 Task: Create a due date automation trigger when advanced on, on the tuesday of the week a card is due add checklist with an incomplete checklists at 11:00 AM.
Action: Mouse moved to (1202, 370)
Screenshot: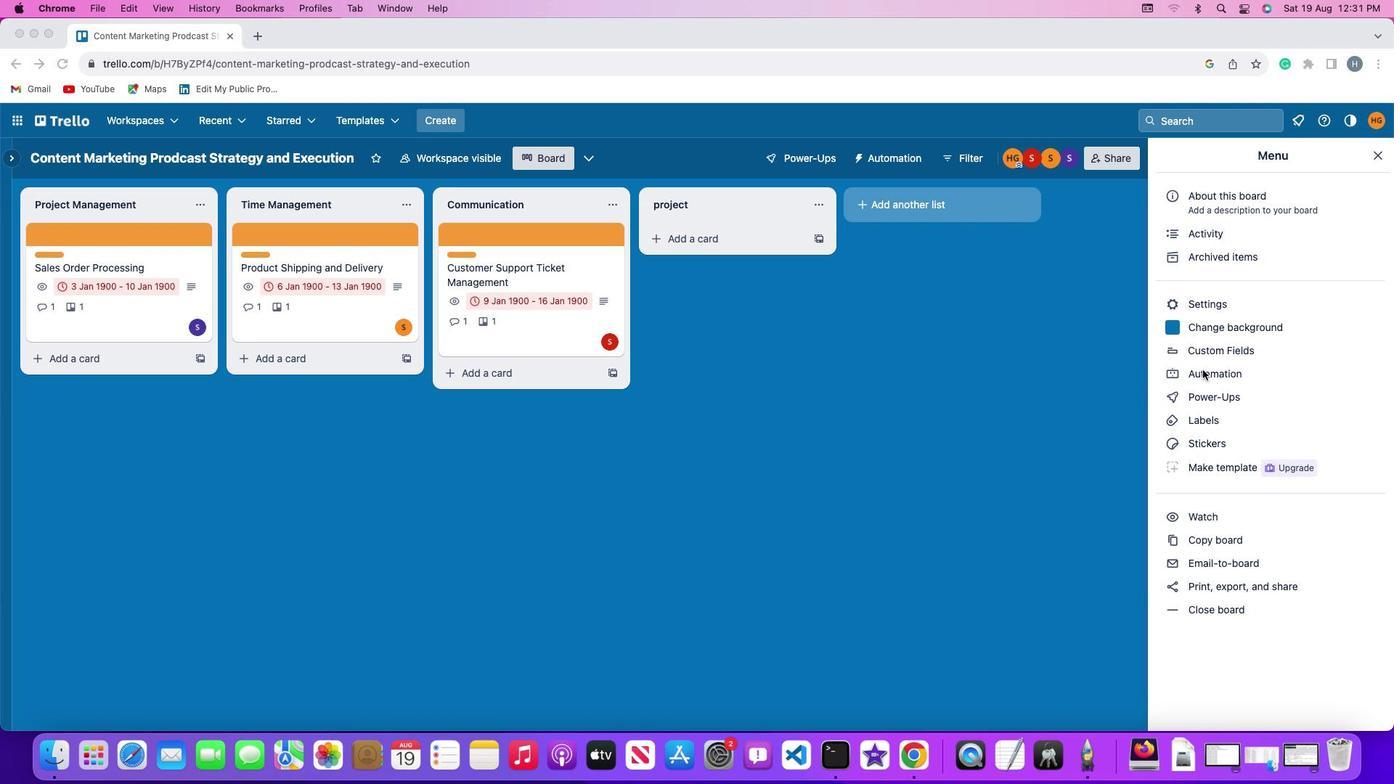 
Action: Mouse pressed left at (1202, 370)
Screenshot: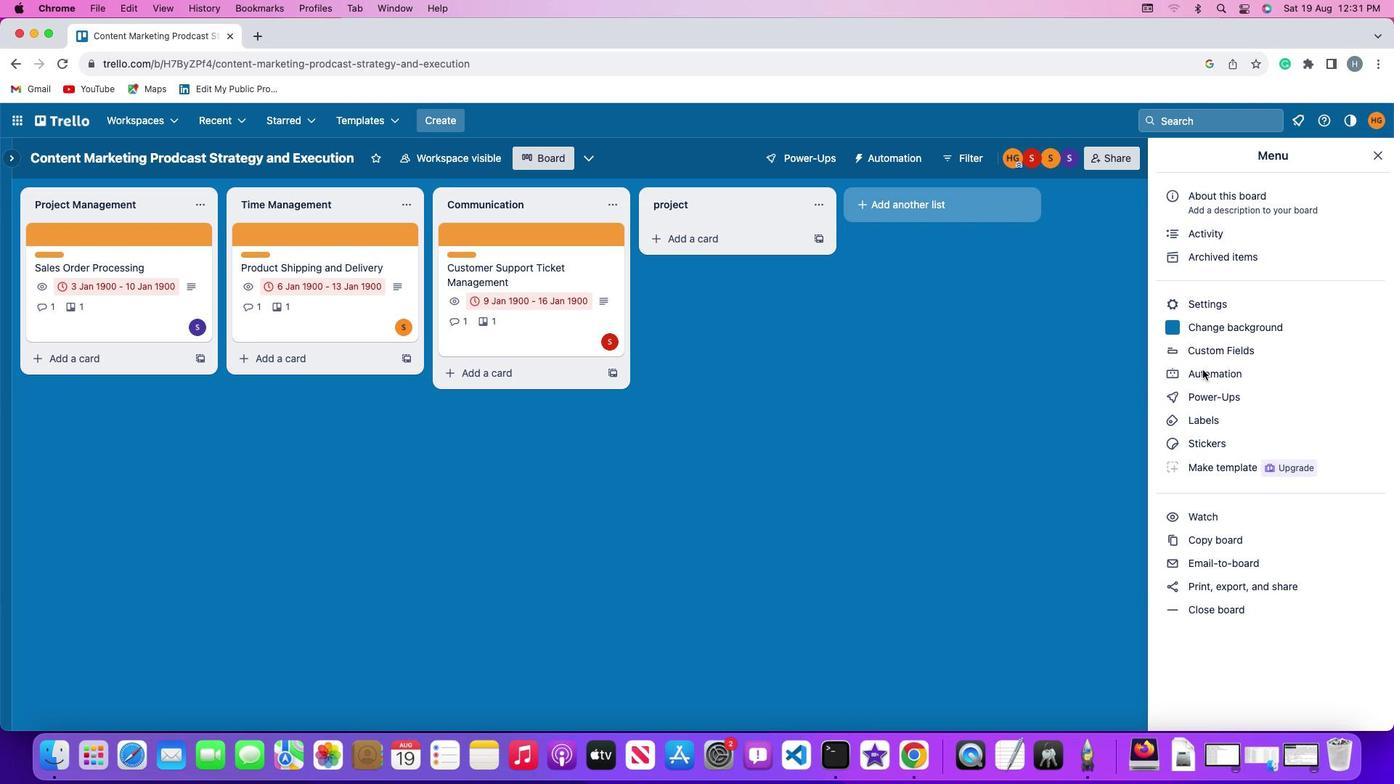 
Action: Mouse pressed left at (1202, 370)
Screenshot: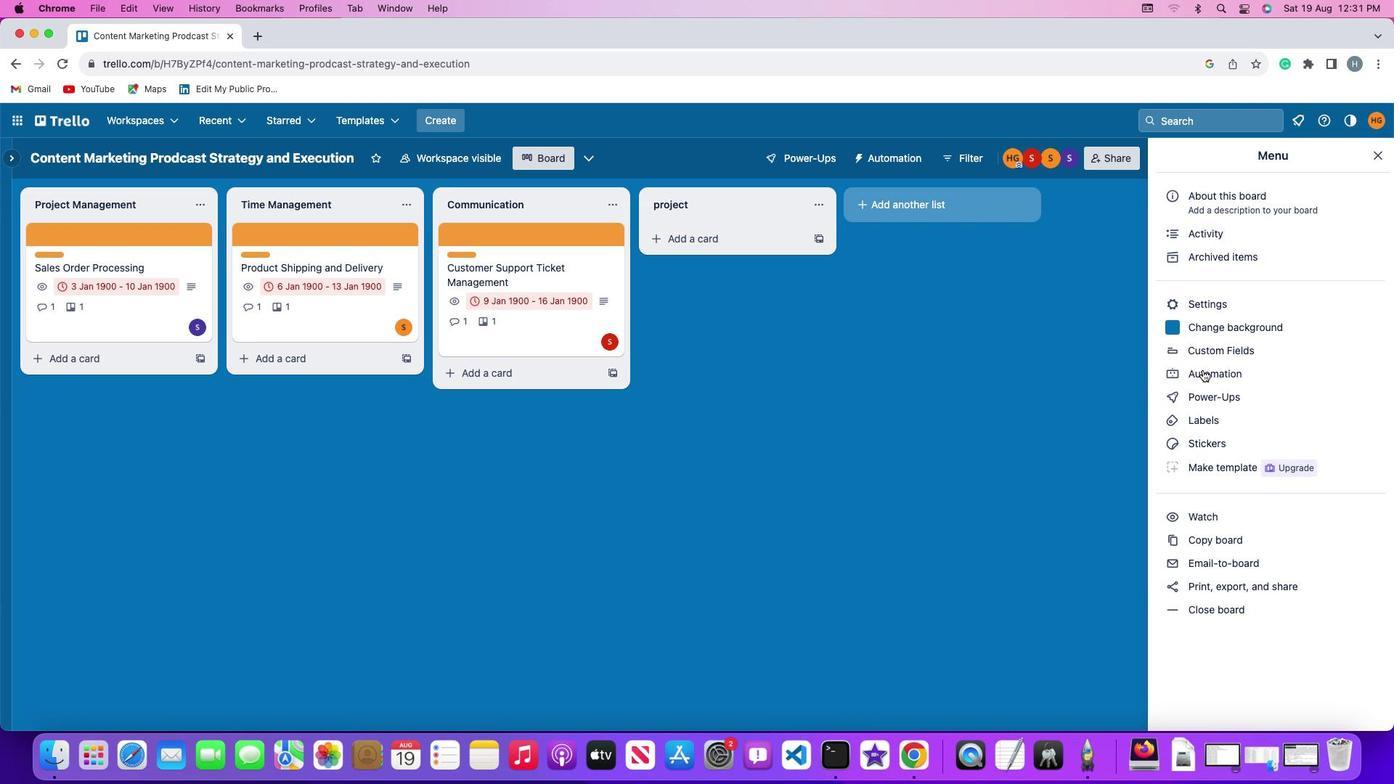 
Action: Mouse moved to (79, 331)
Screenshot: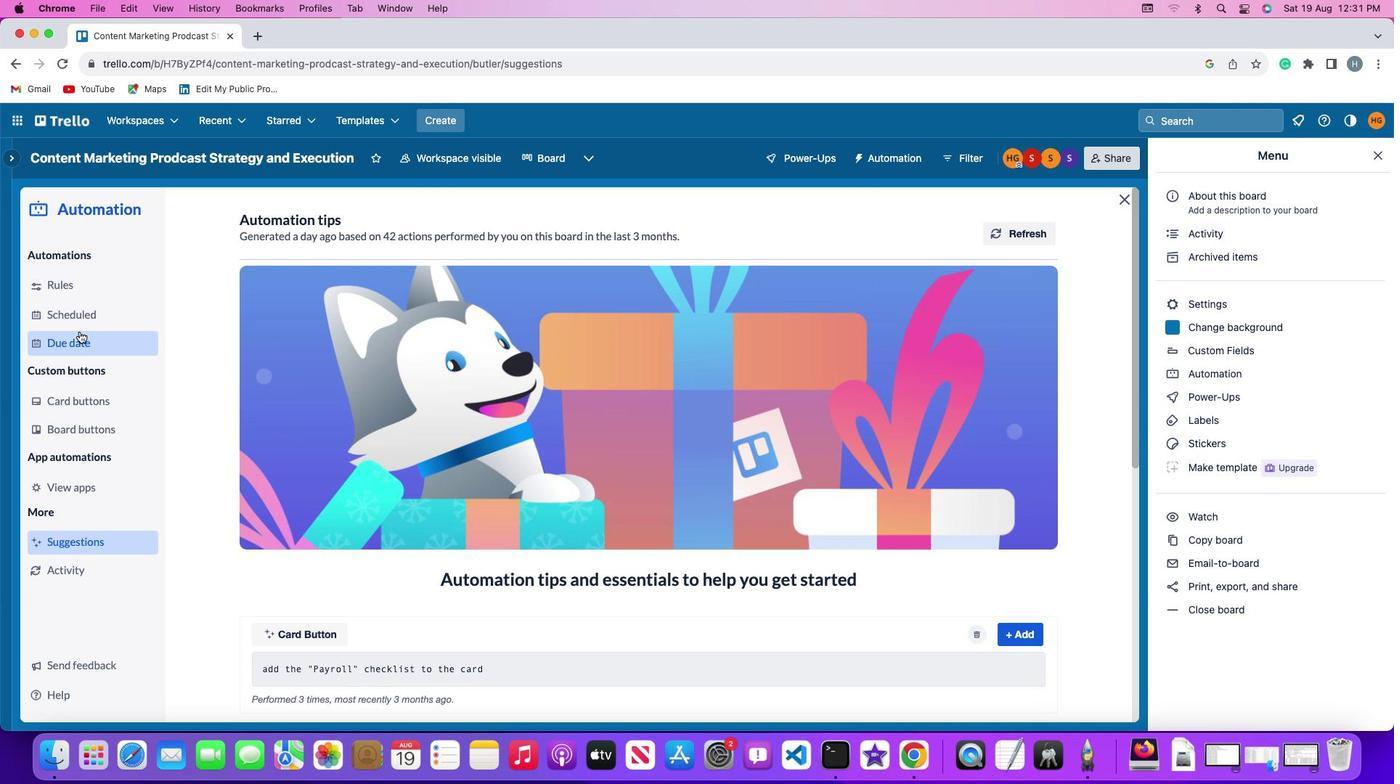 
Action: Mouse pressed left at (79, 331)
Screenshot: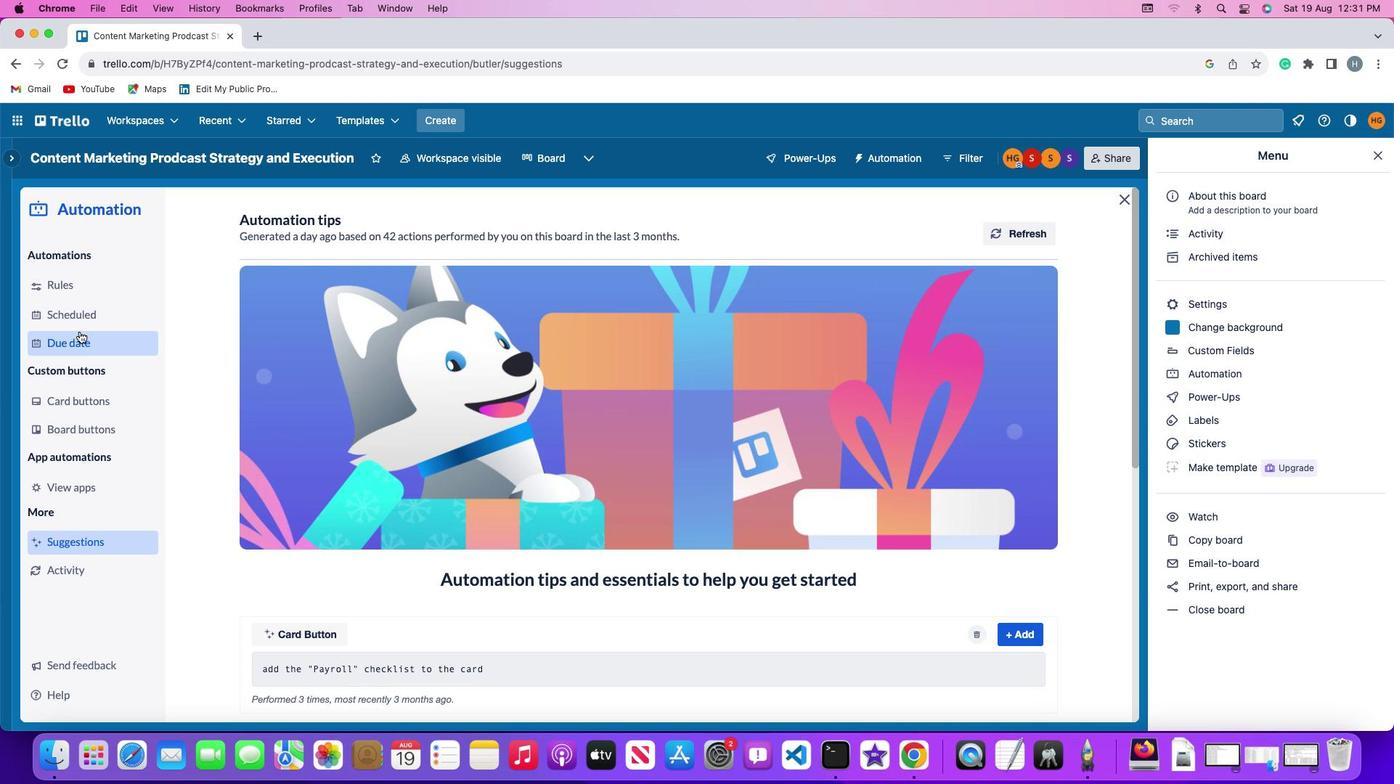 
Action: Mouse moved to (952, 219)
Screenshot: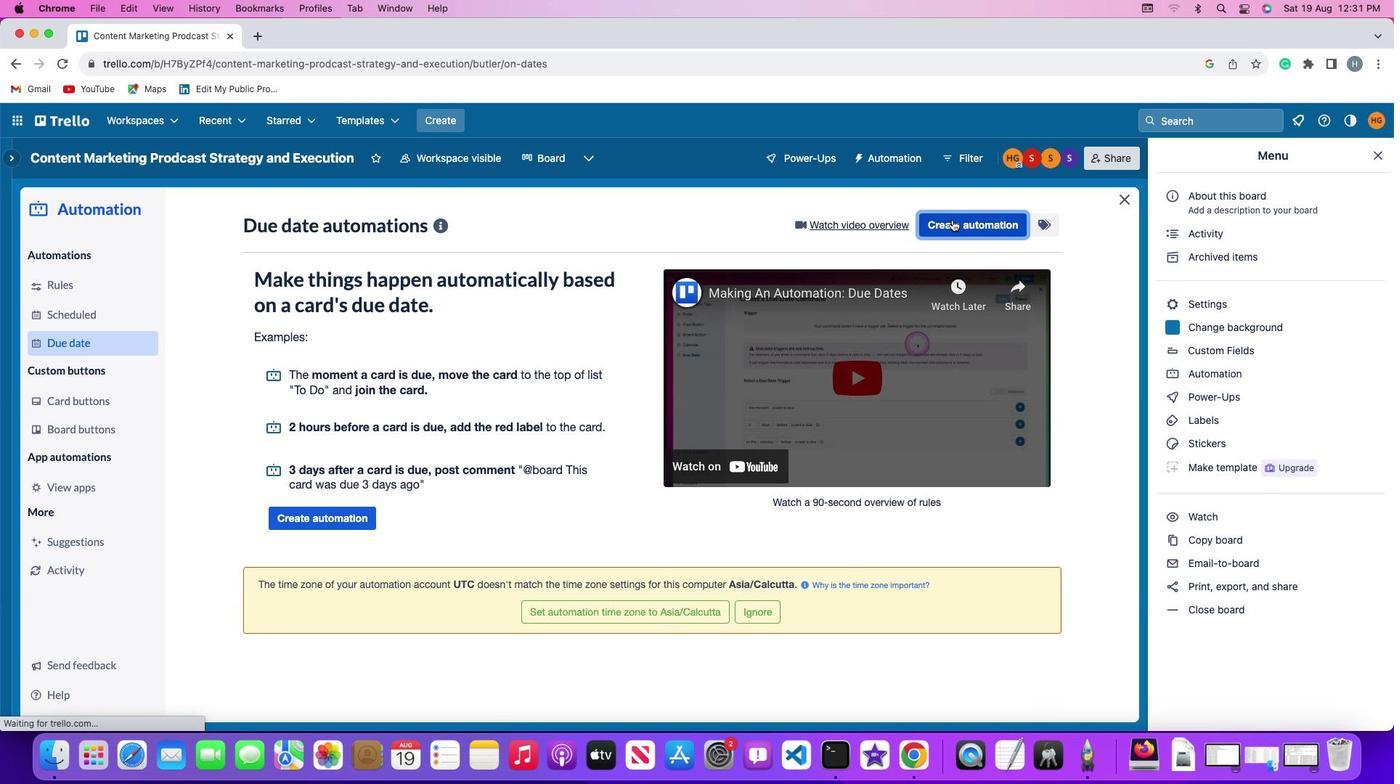 
Action: Mouse pressed left at (952, 219)
Screenshot: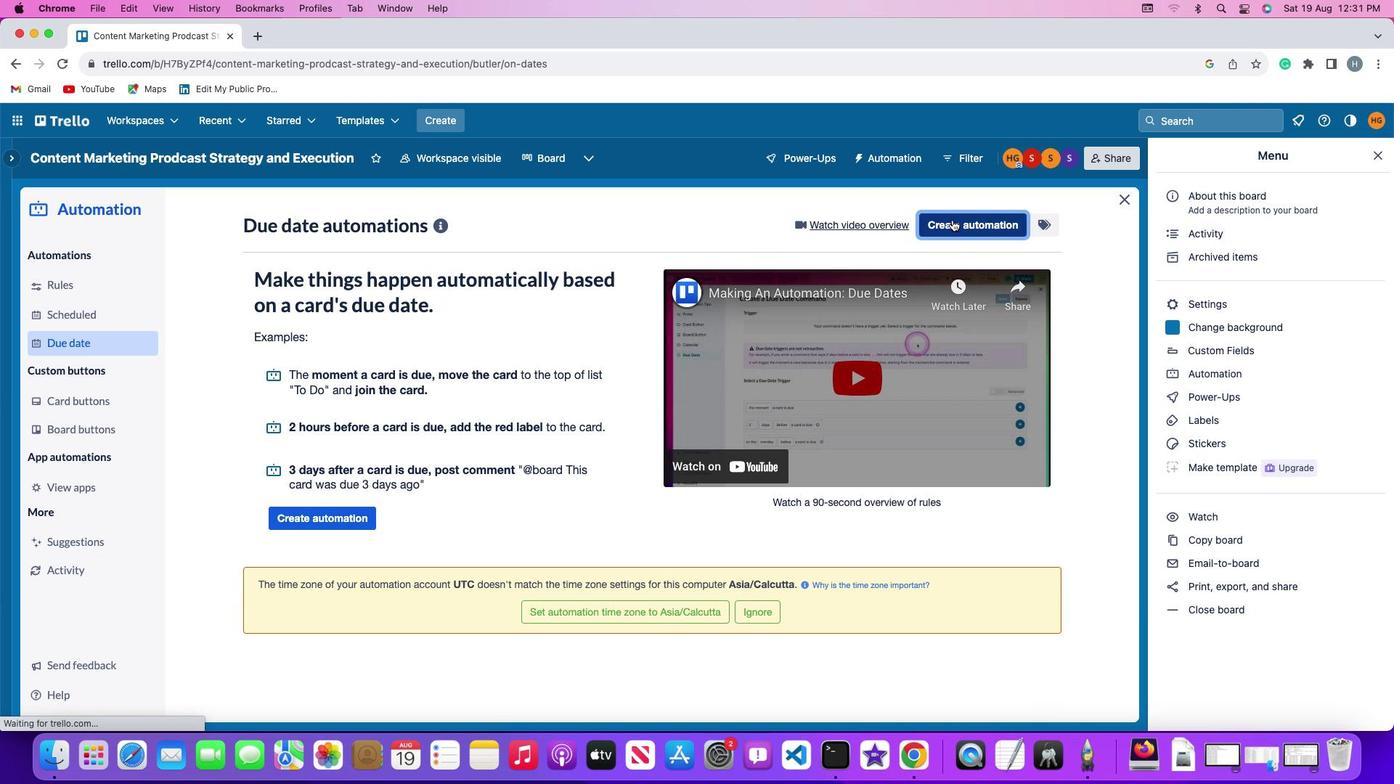 
Action: Mouse moved to (347, 366)
Screenshot: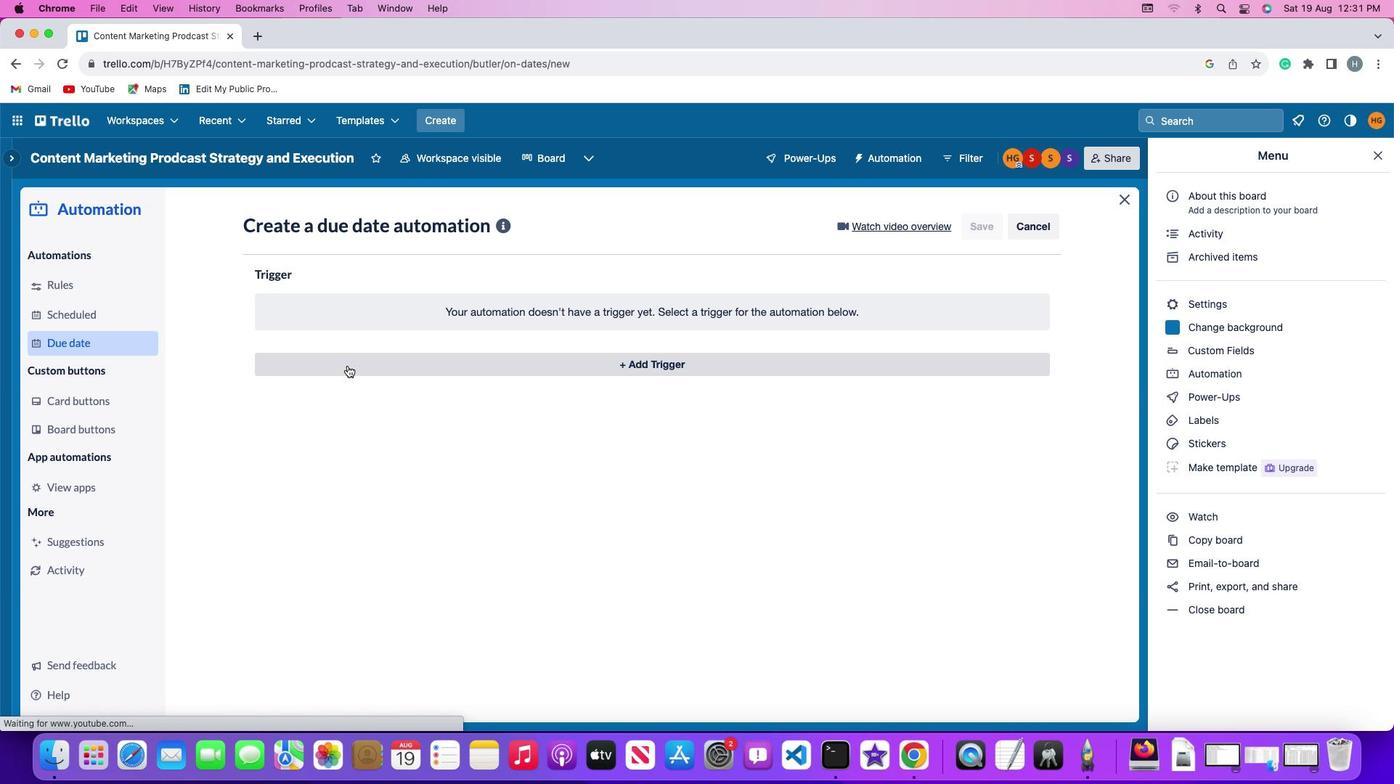 
Action: Mouse pressed left at (347, 366)
Screenshot: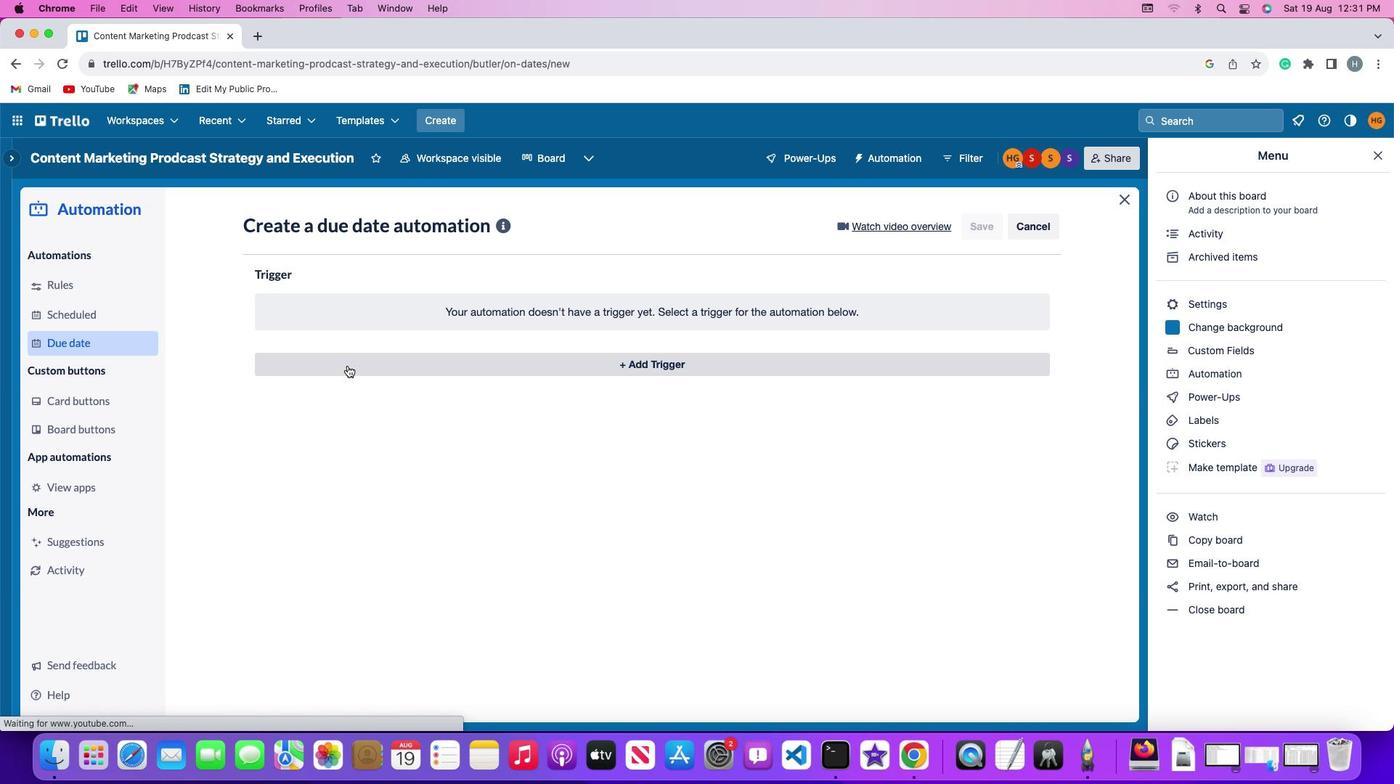 
Action: Mouse moved to (323, 634)
Screenshot: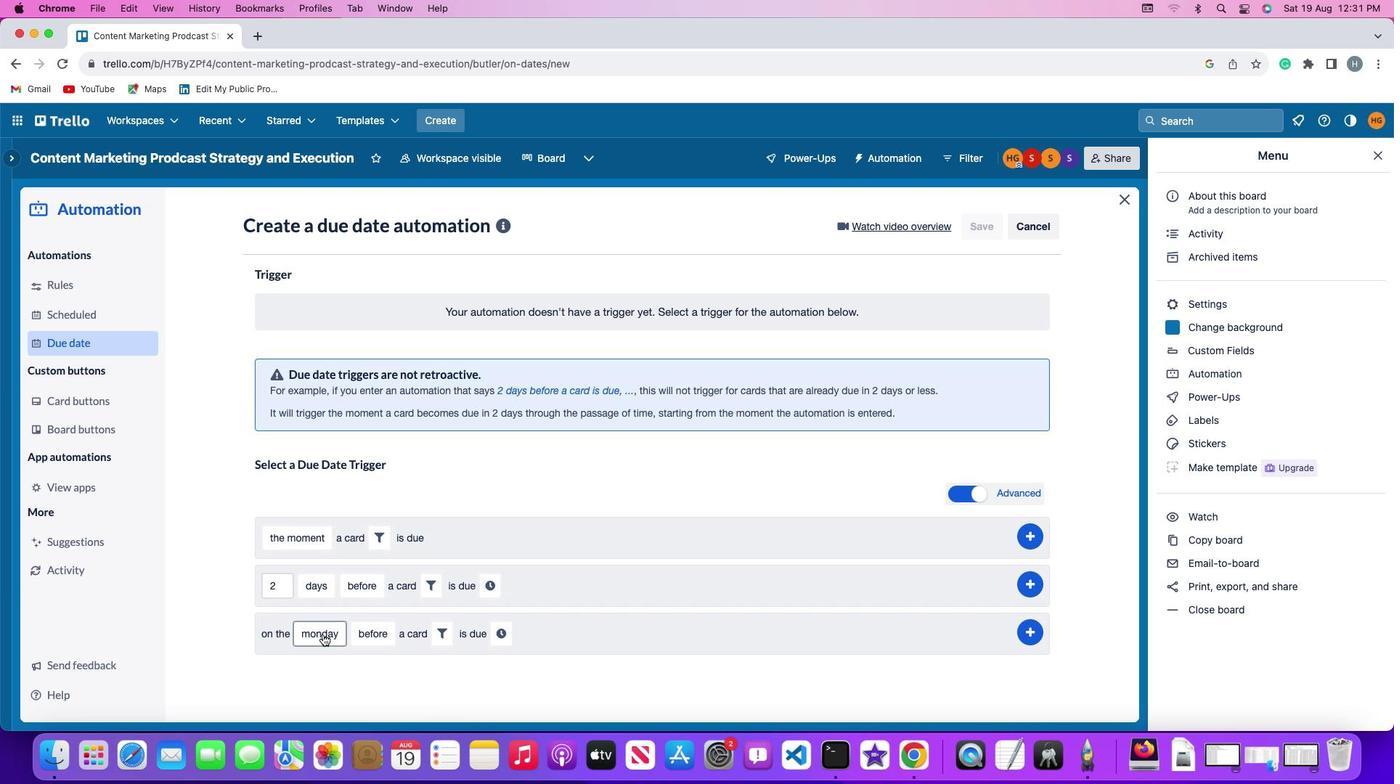 
Action: Mouse pressed left at (323, 634)
Screenshot: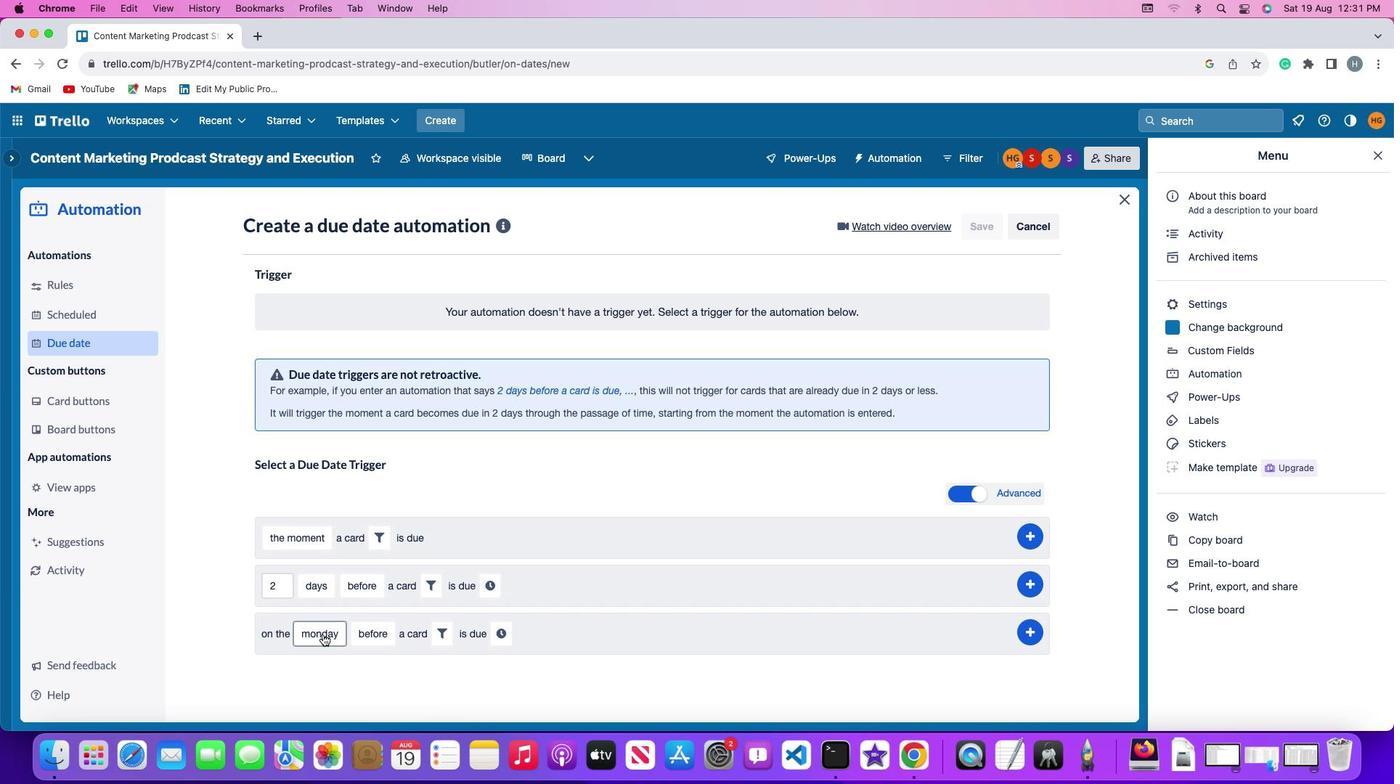 
Action: Mouse moved to (350, 464)
Screenshot: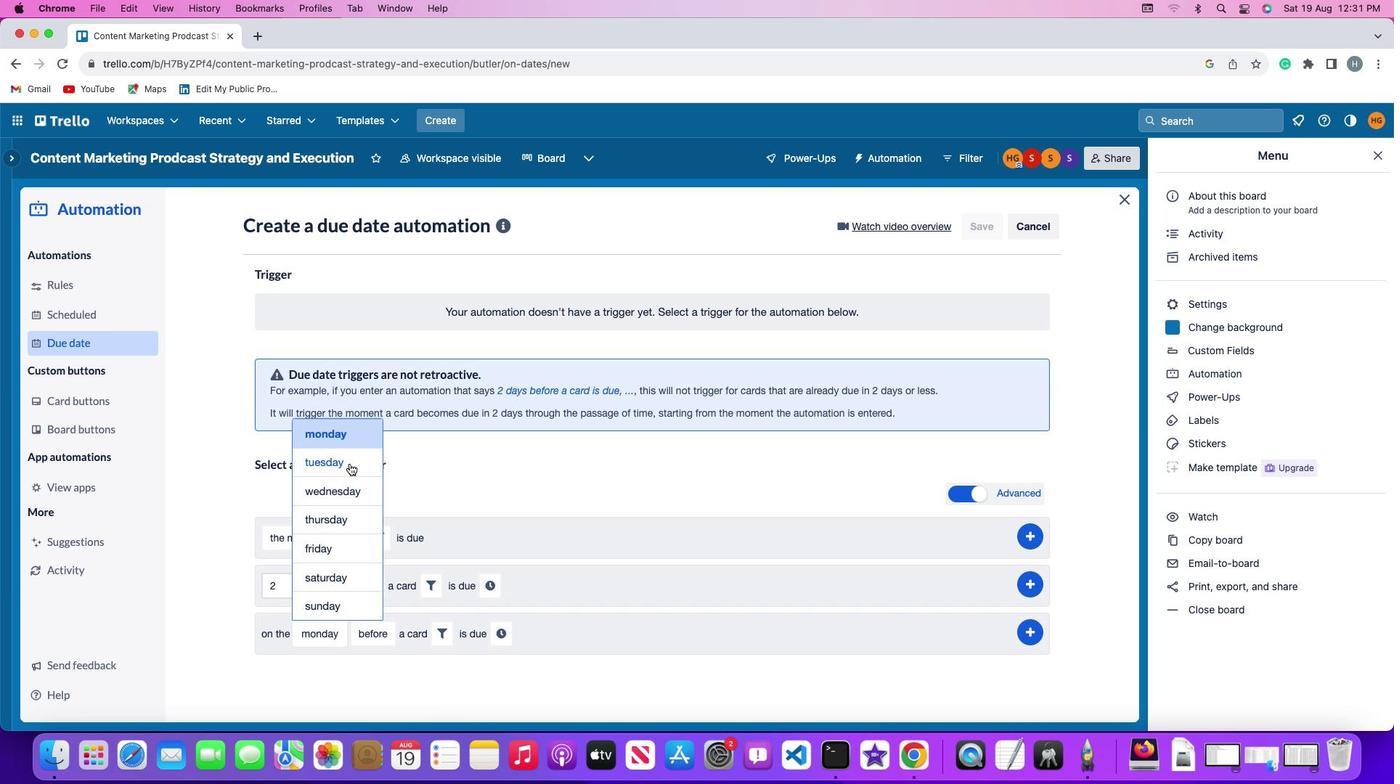 
Action: Mouse pressed left at (350, 464)
Screenshot: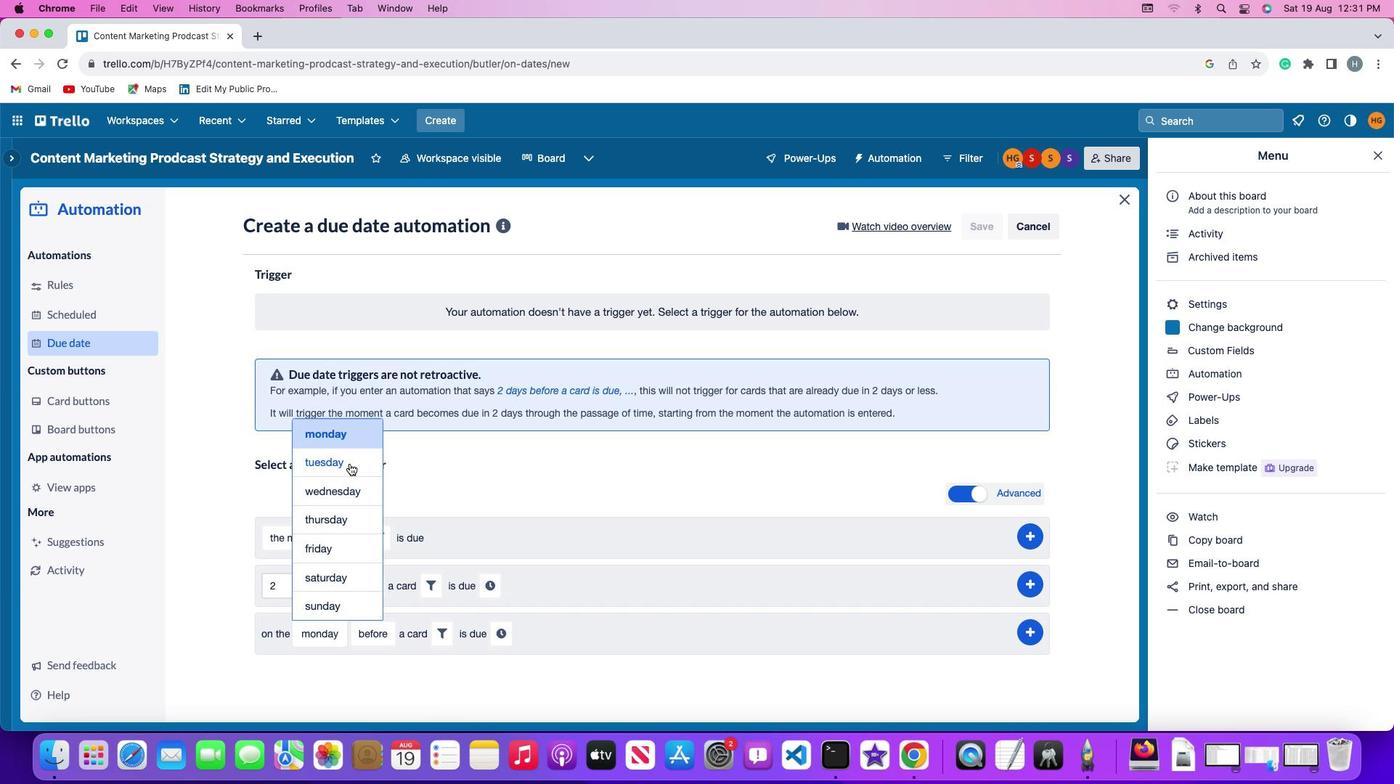 
Action: Mouse moved to (384, 630)
Screenshot: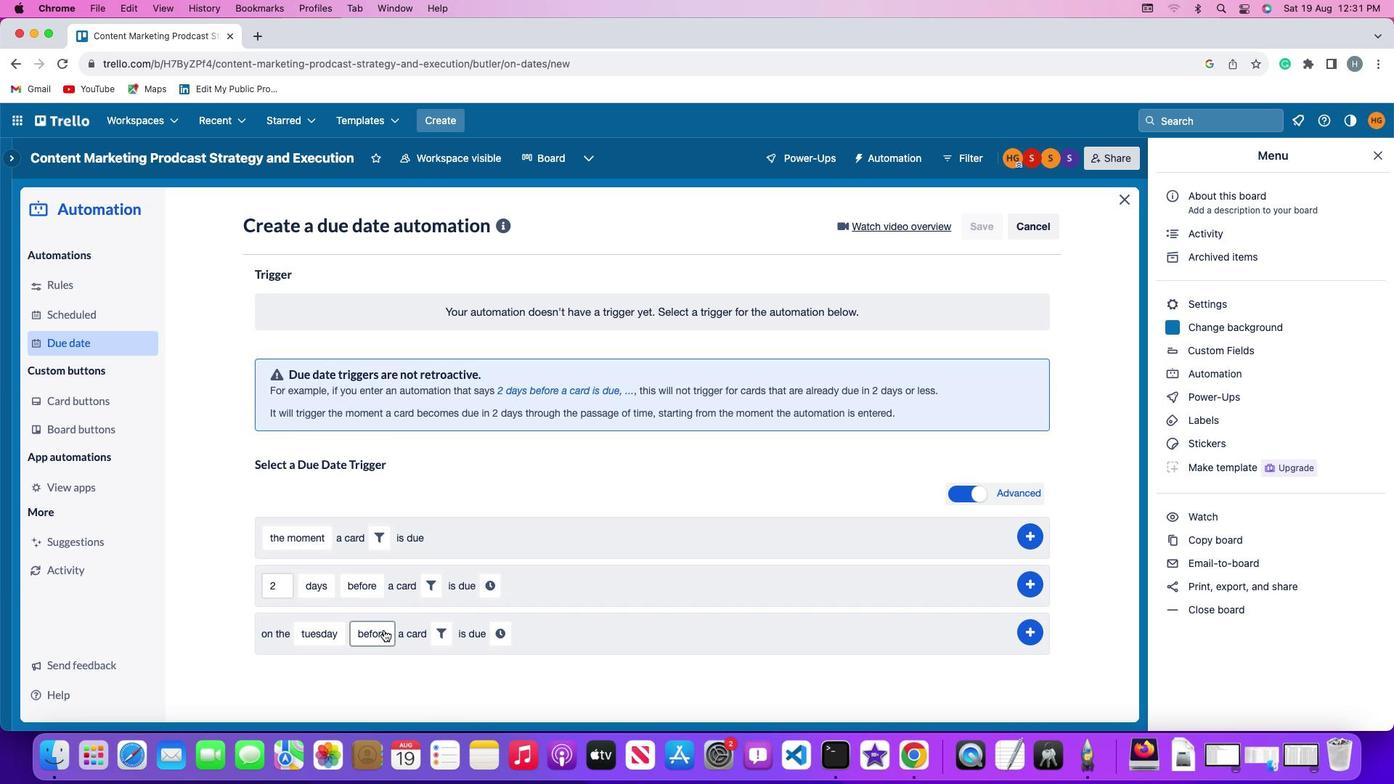 
Action: Mouse pressed left at (384, 630)
Screenshot: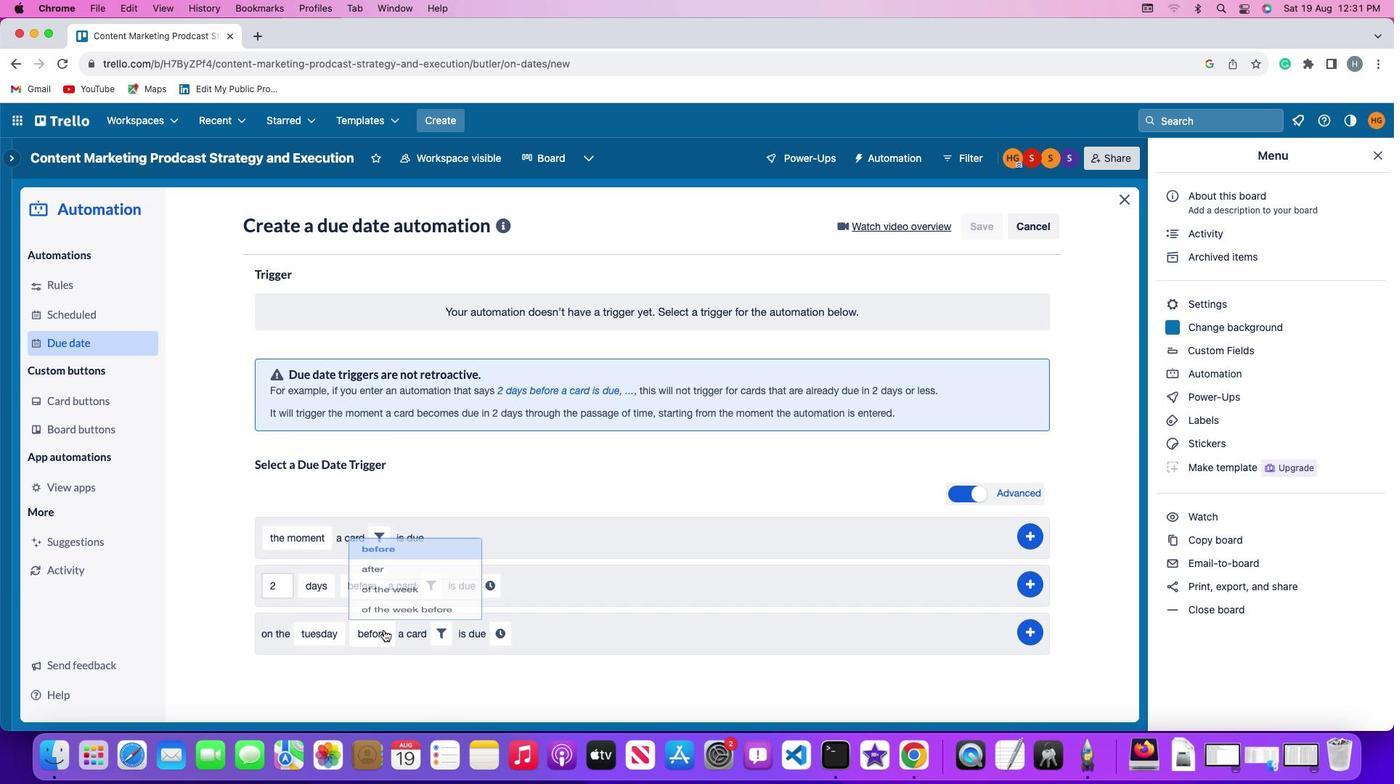 
Action: Mouse moved to (400, 569)
Screenshot: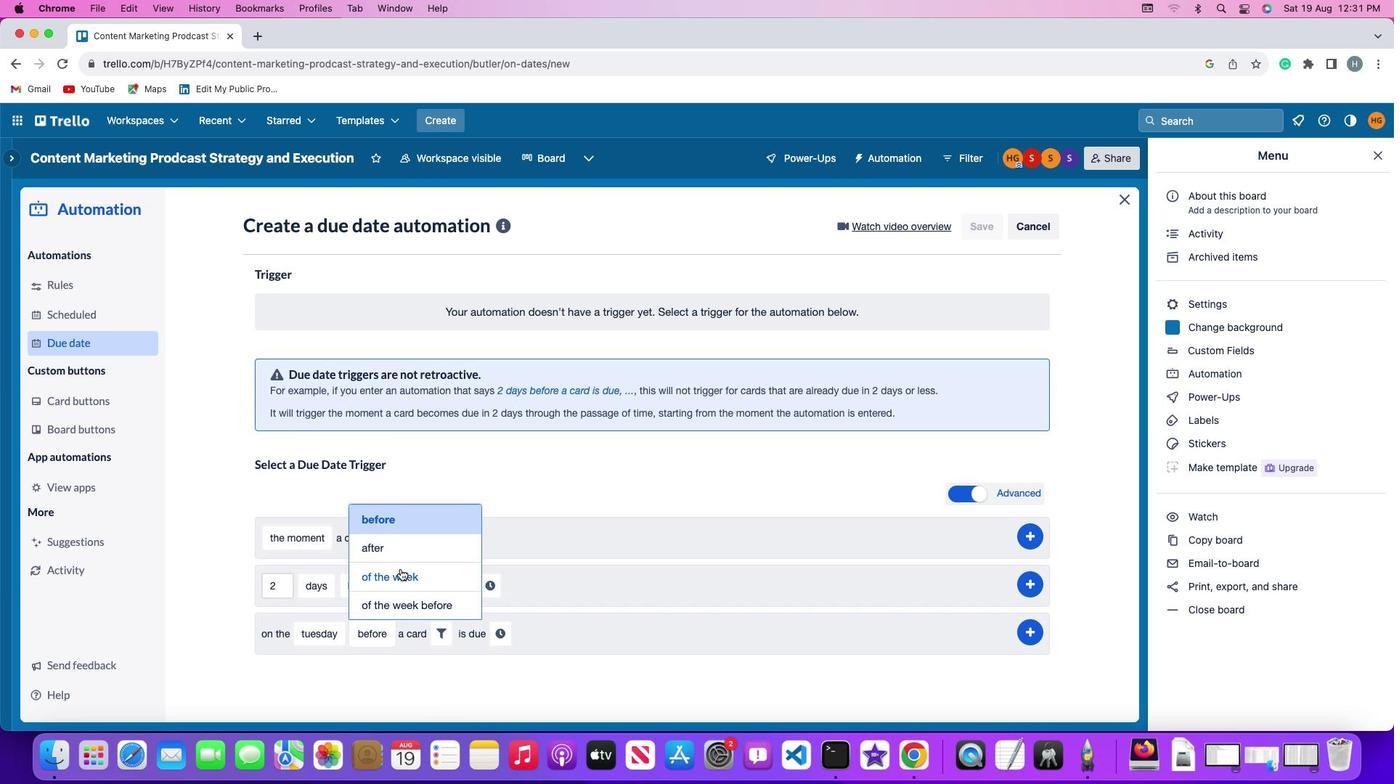 
Action: Mouse pressed left at (400, 569)
Screenshot: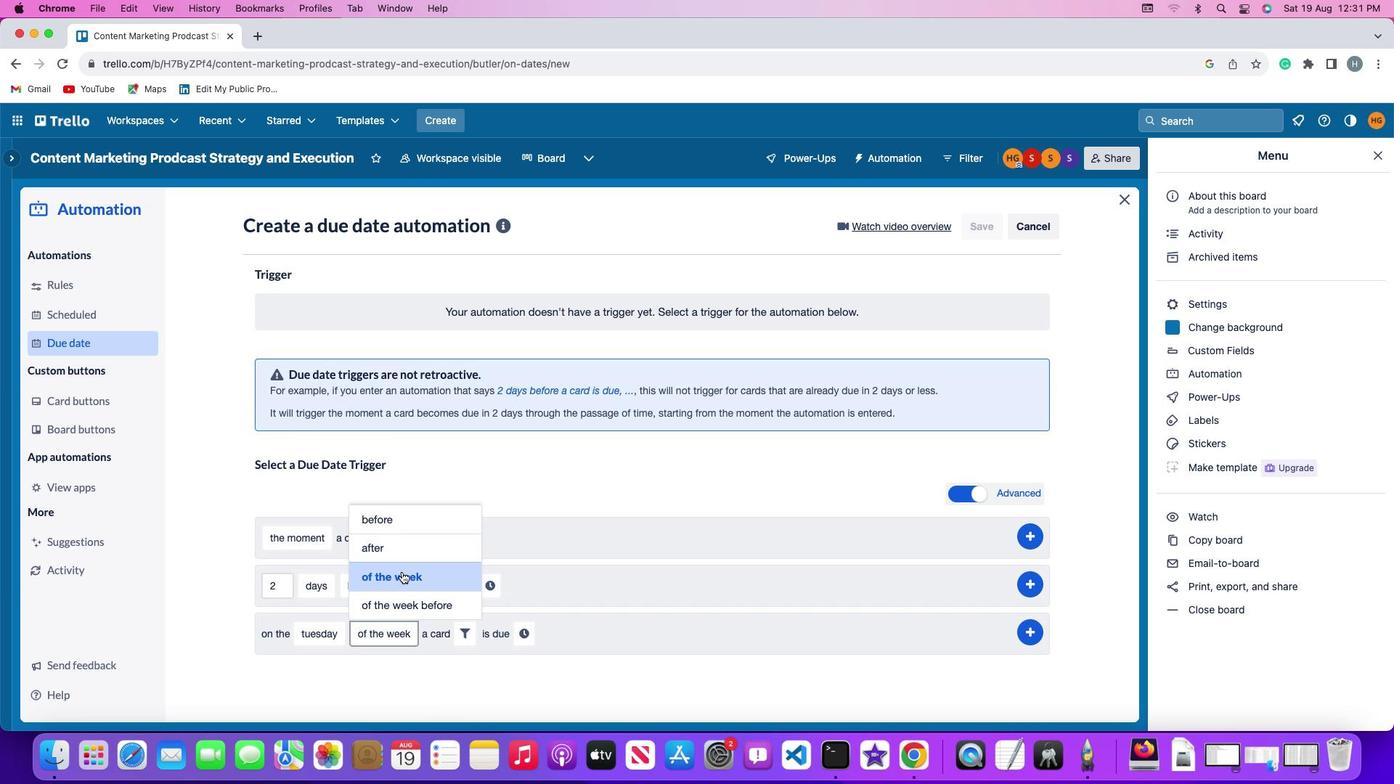 
Action: Mouse moved to (469, 628)
Screenshot: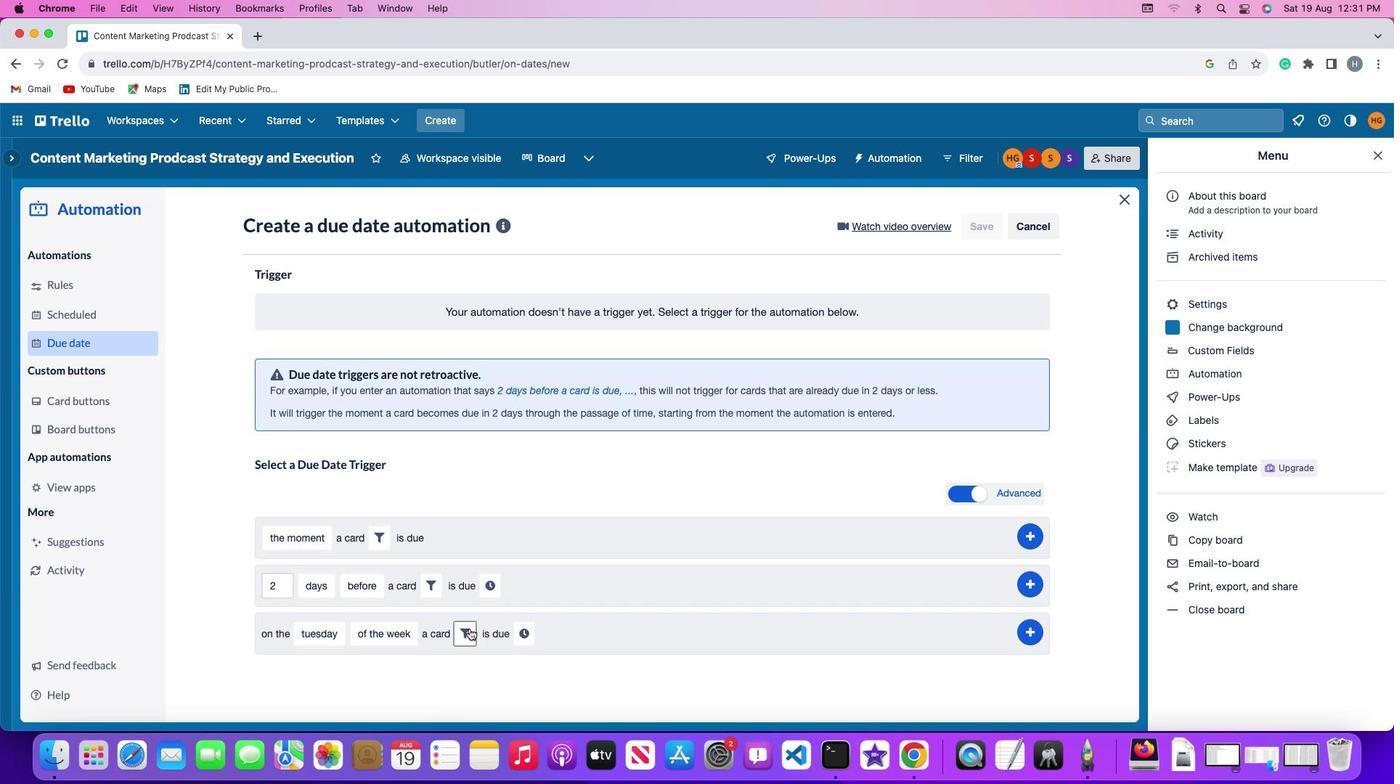 
Action: Mouse pressed left at (469, 628)
Screenshot: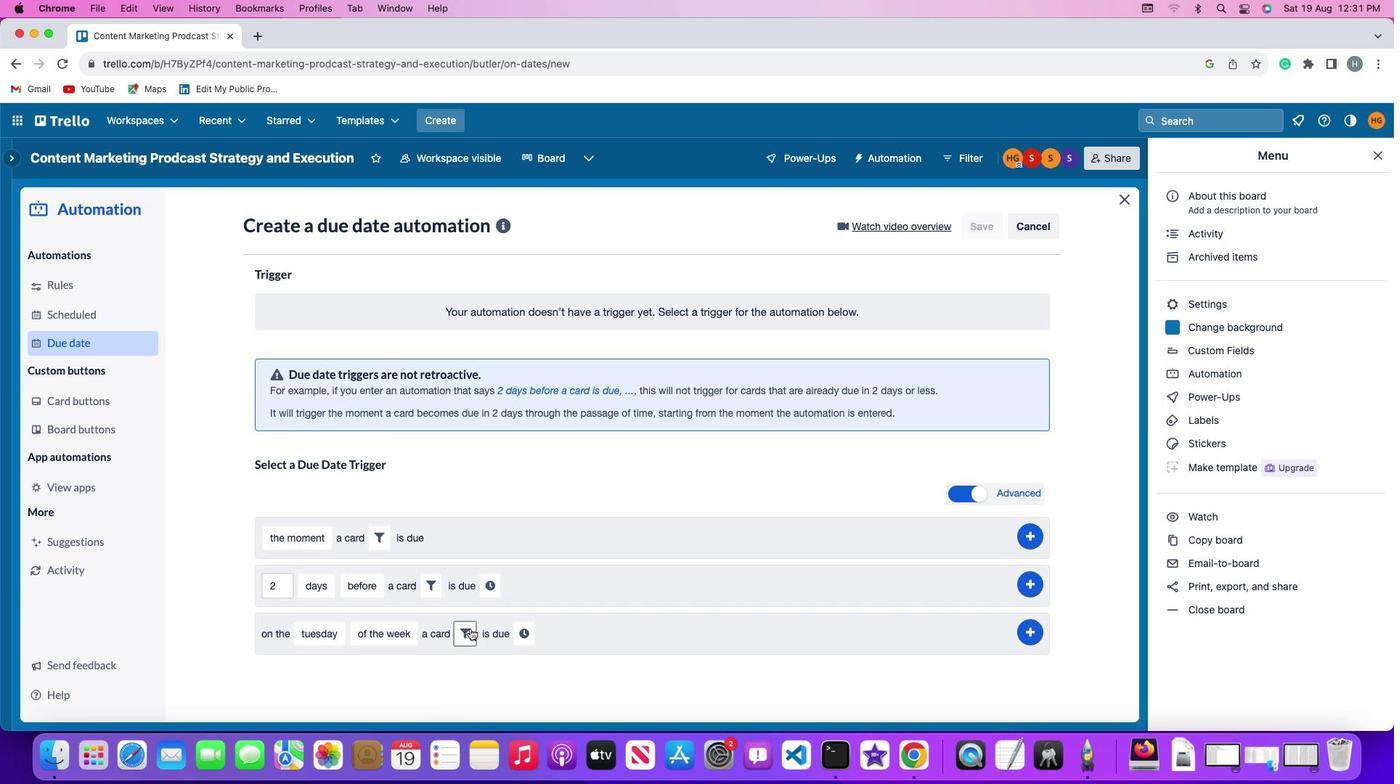 
Action: Mouse moved to (603, 679)
Screenshot: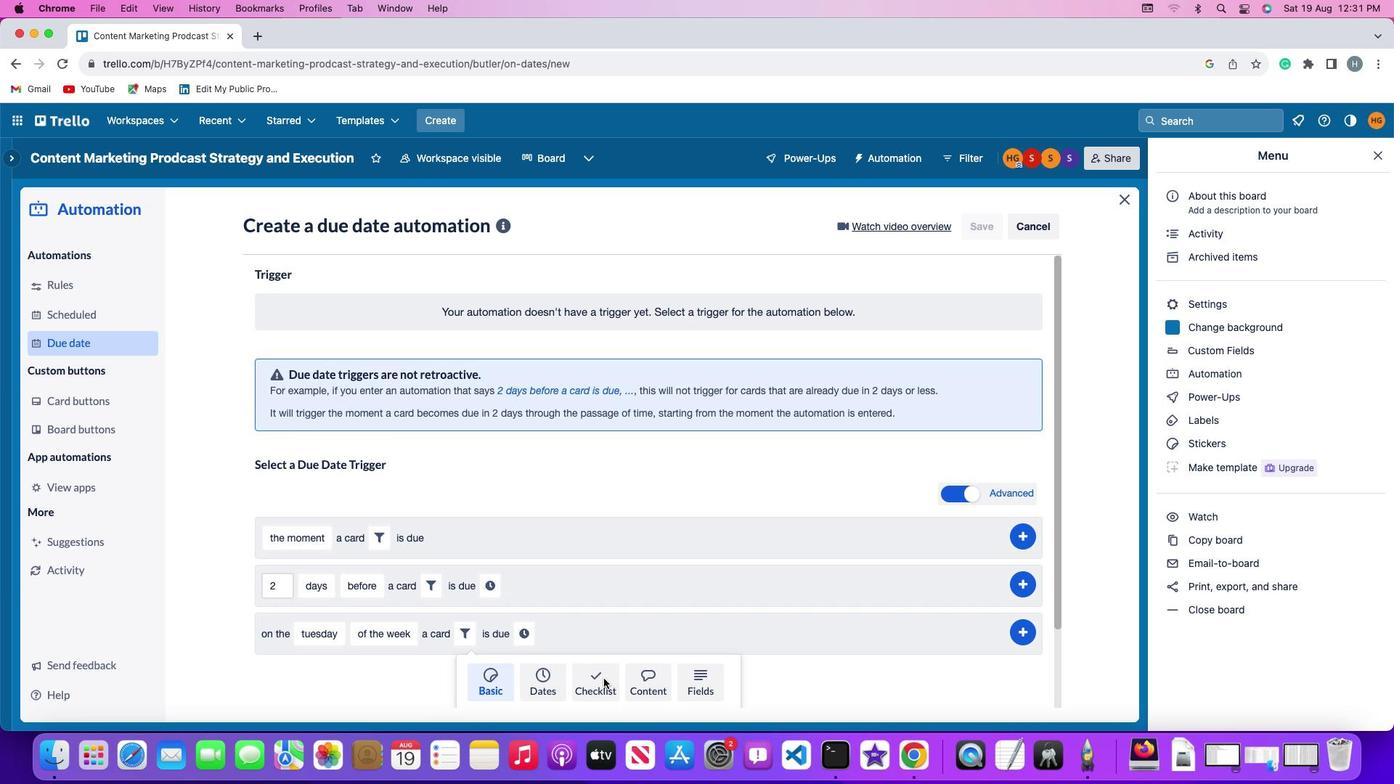 
Action: Mouse pressed left at (603, 679)
Screenshot: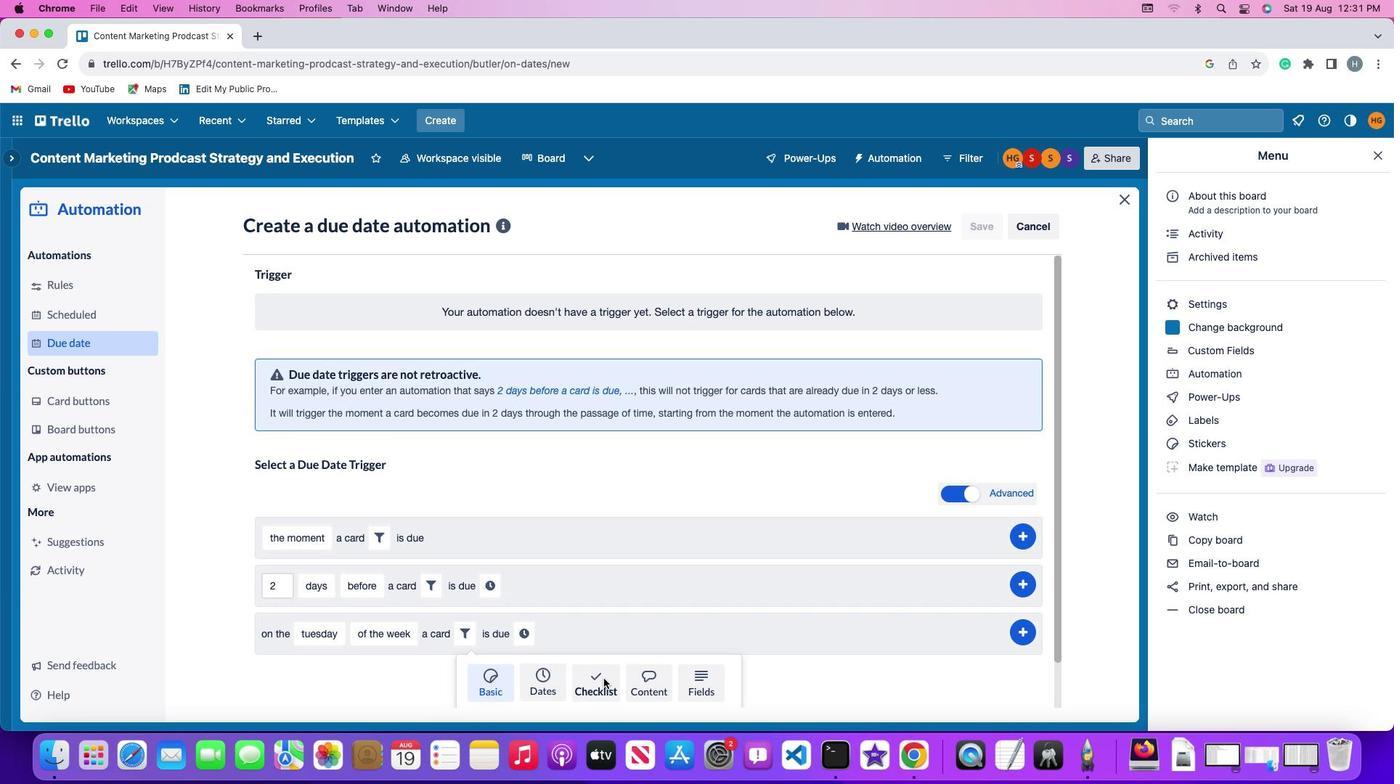 
Action: Mouse moved to (399, 674)
Screenshot: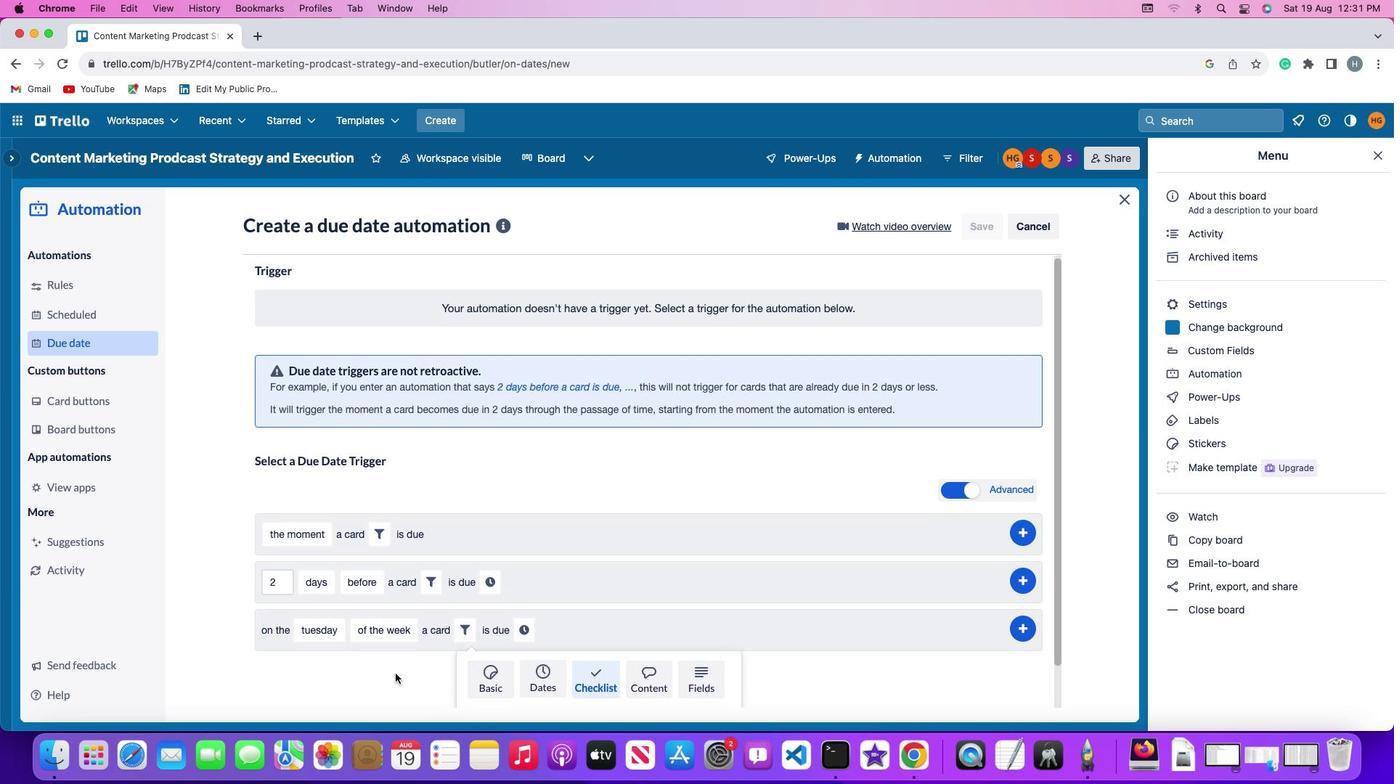 
Action: Mouse scrolled (399, 674) with delta (0, 0)
Screenshot: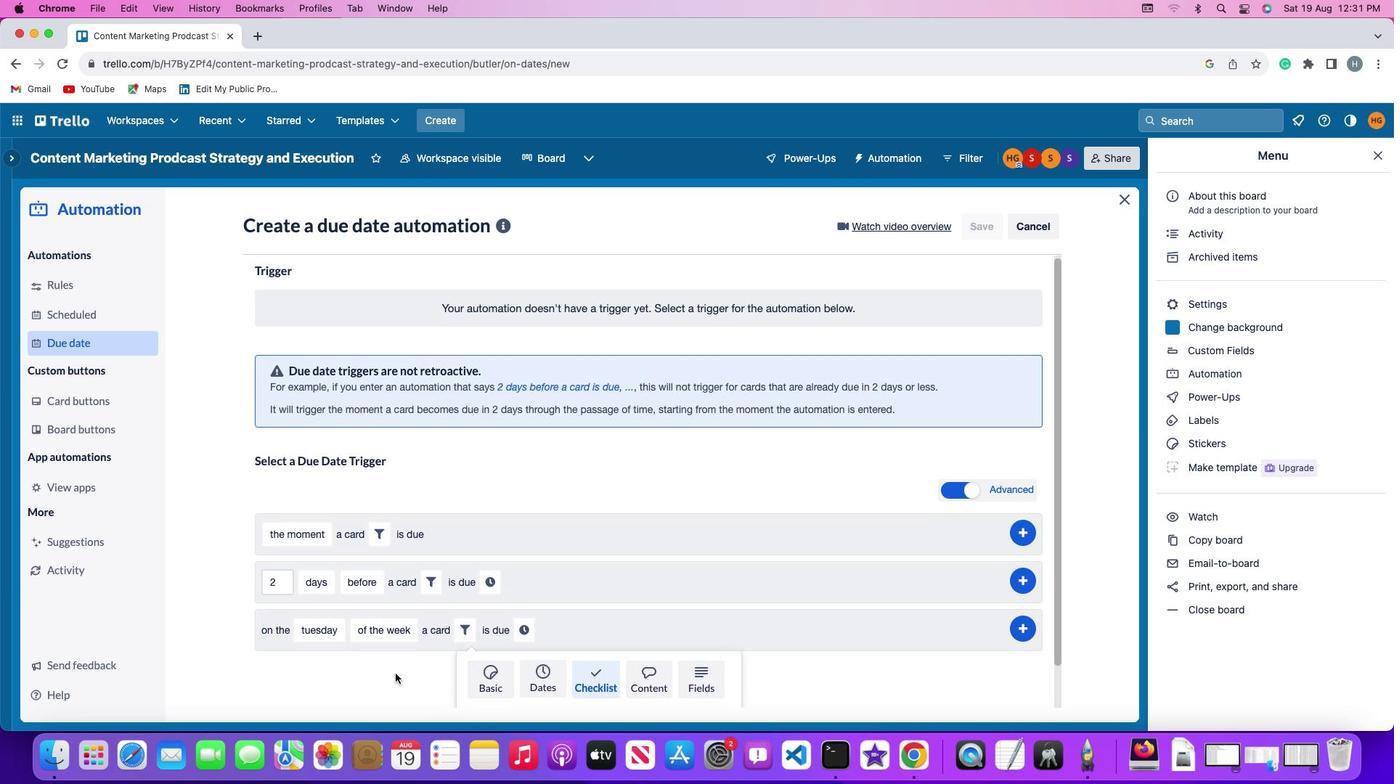 
Action: Mouse moved to (398, 674)
Screenshot: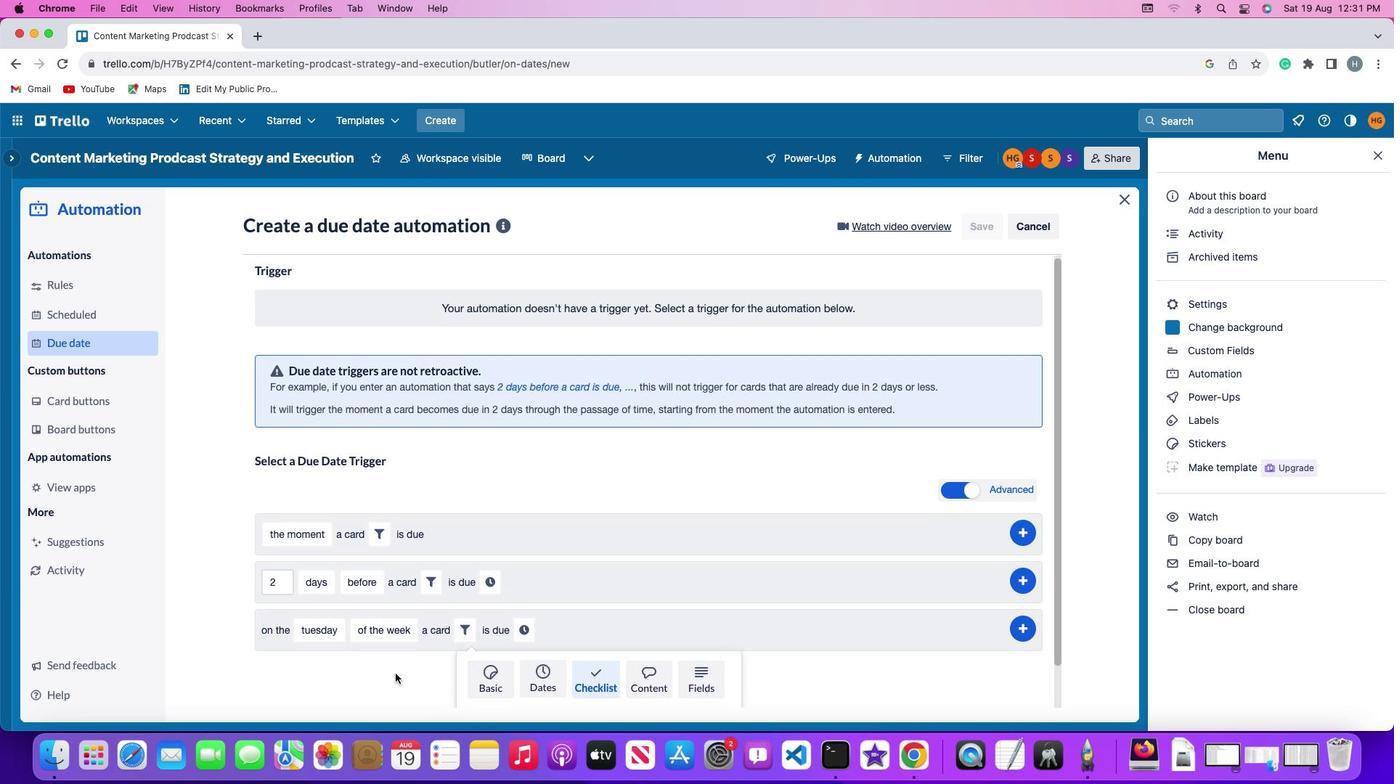 
Action: Mouse scrolled (398, 674) with delta (0, 0)
Screenshot: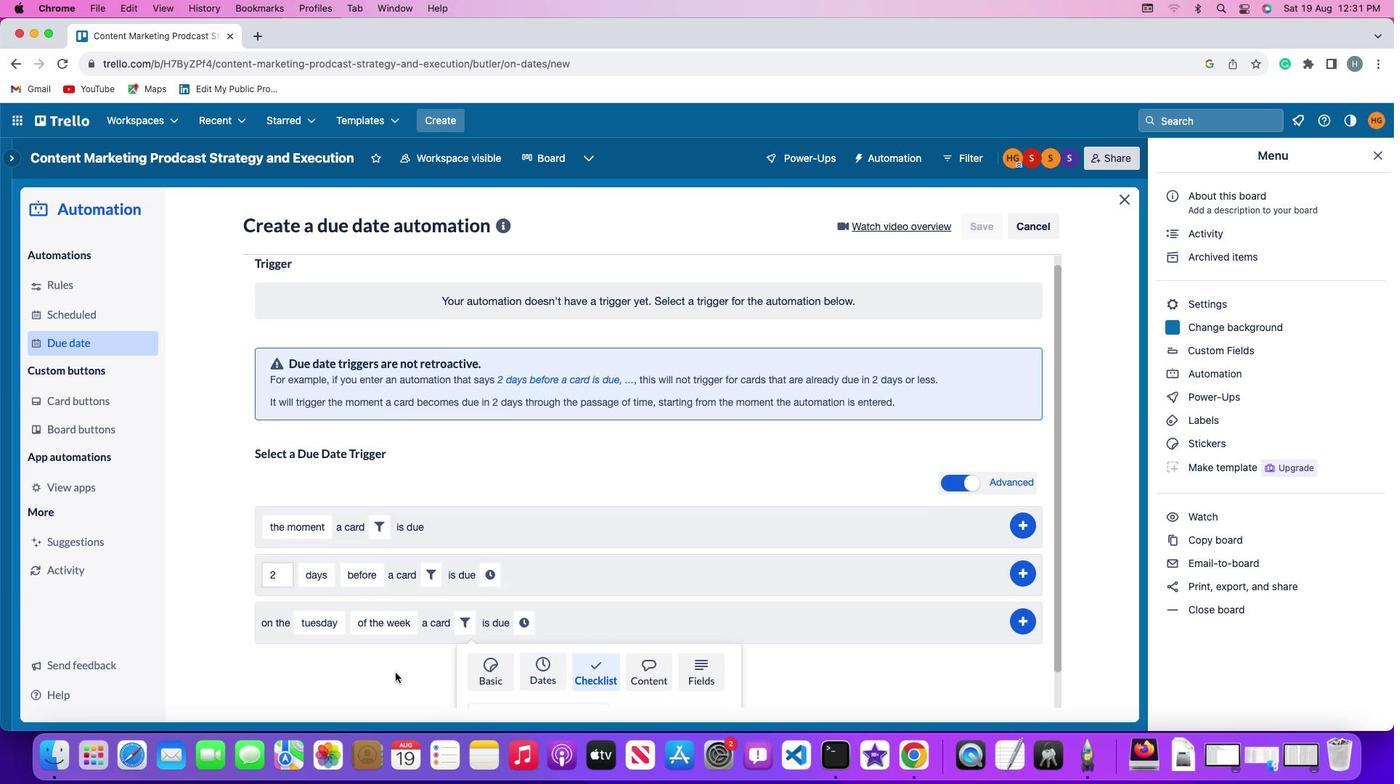 
Action: Mouse moved to (397, 674)
Screenshot: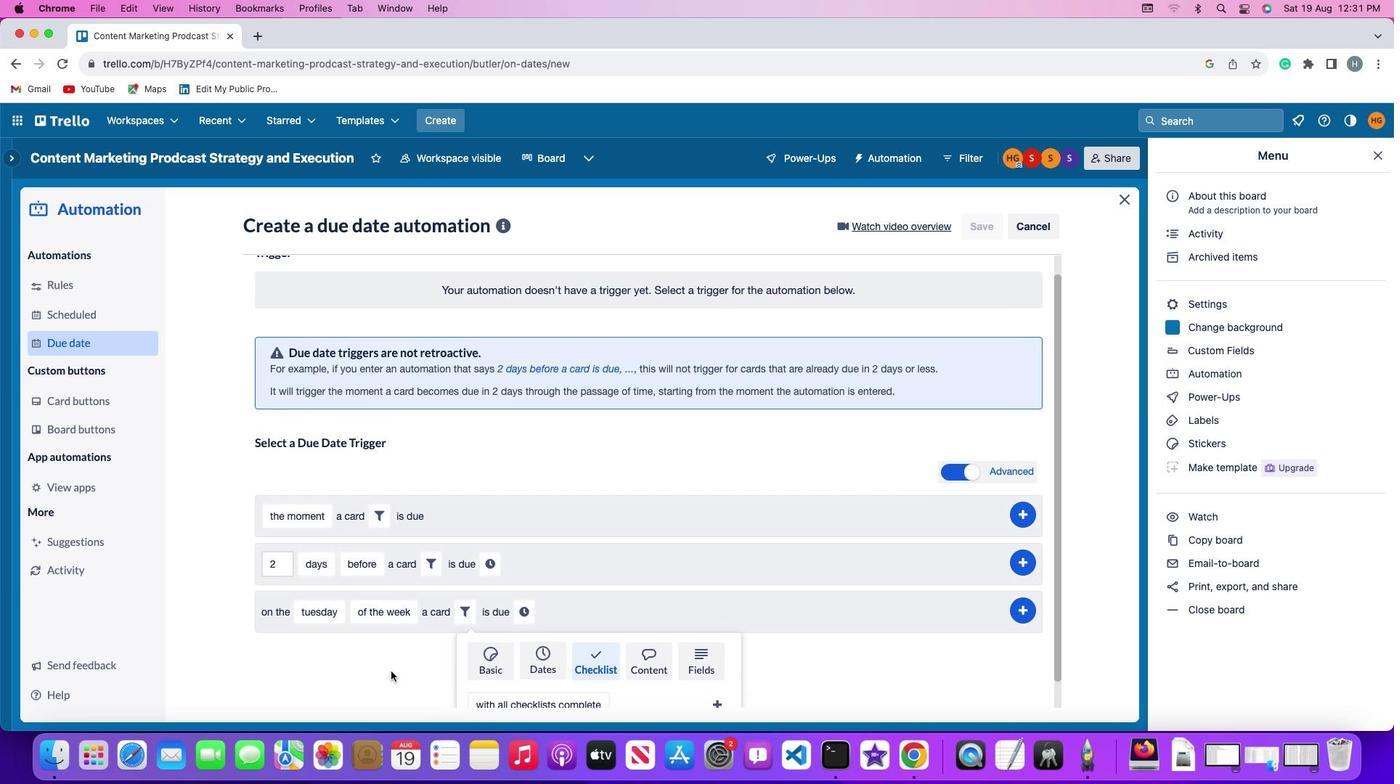 
Action: Mouse scrolled (397, 674) with delta (0, -2)
Screenshot: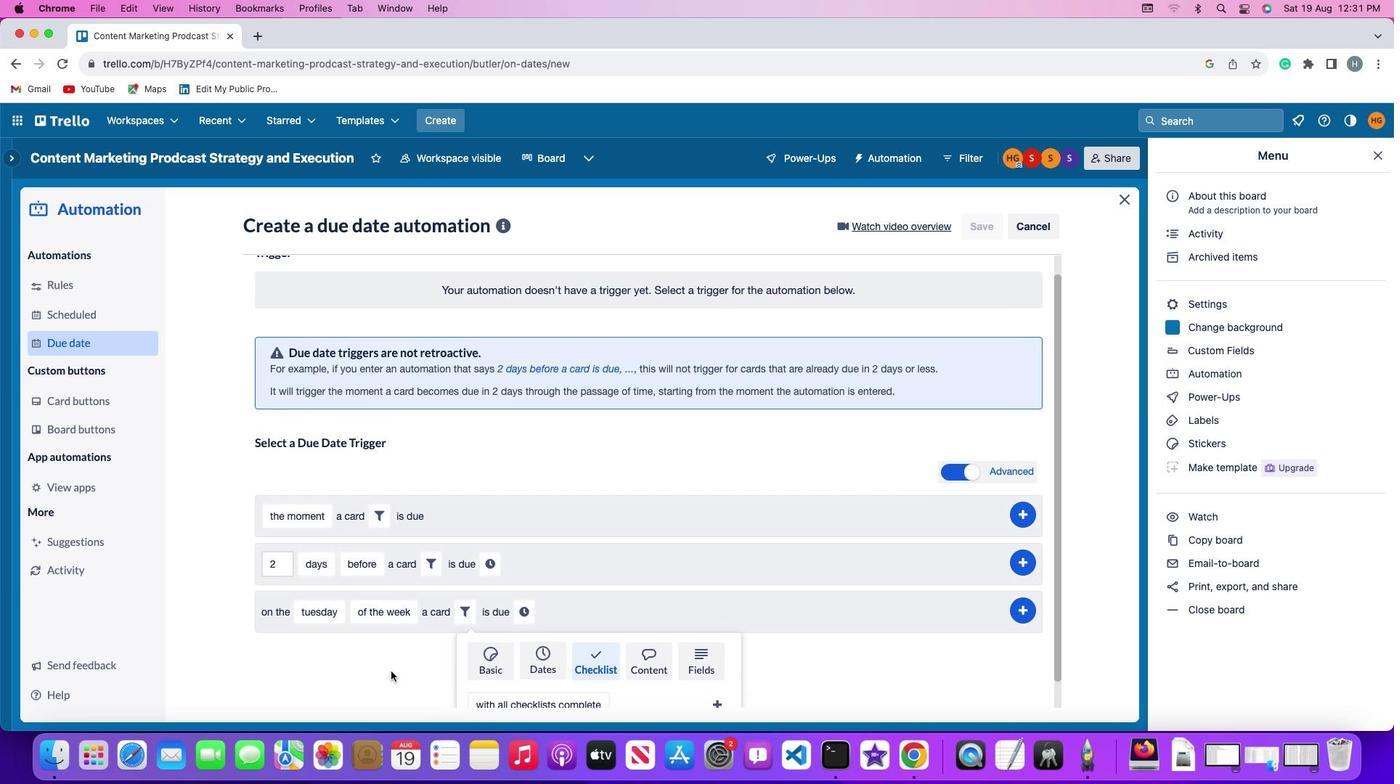 
Action: Mouse moved to (395, 673)
Screenshot: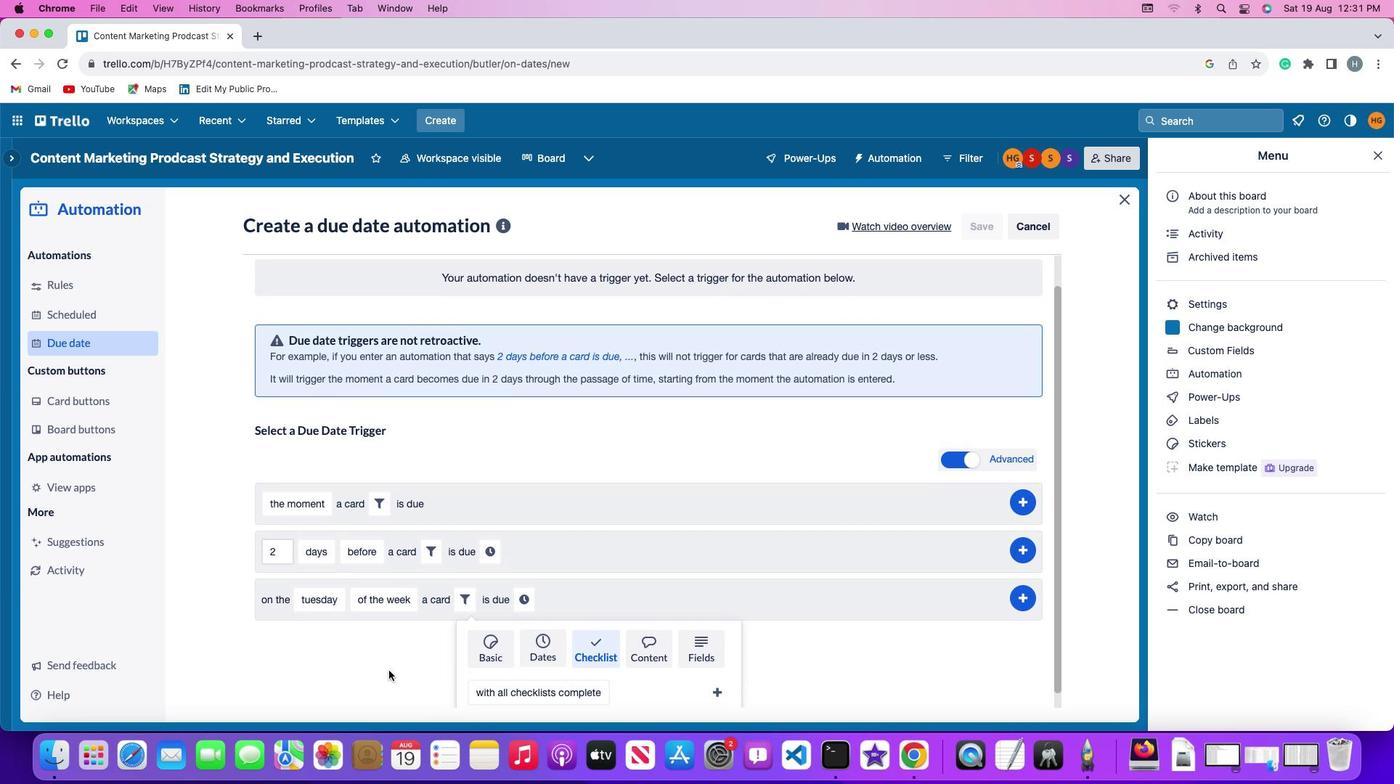 
Action: Mouse scrolled (395, 673) with delta (0, -2)
Screenshot: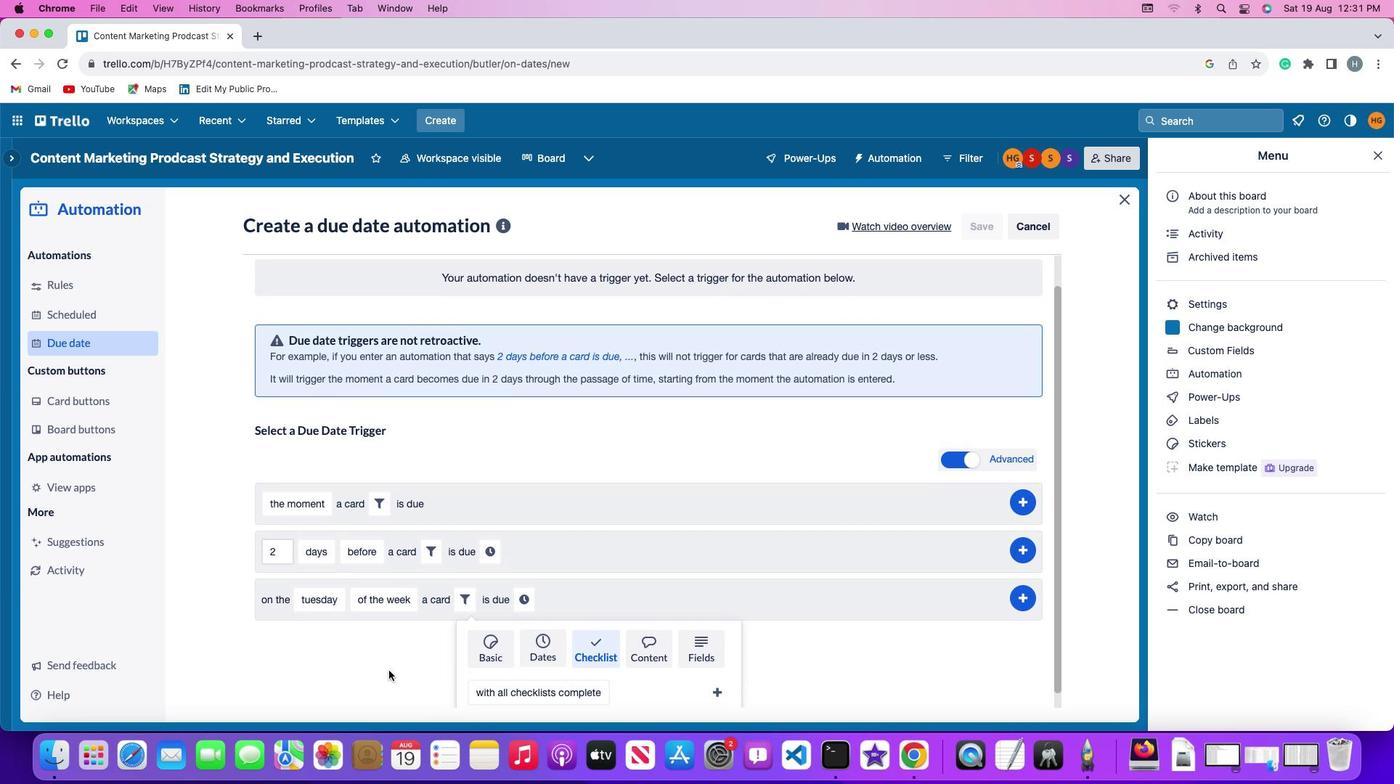 
Action: Mouse moved to (496, 679)
Screenshot: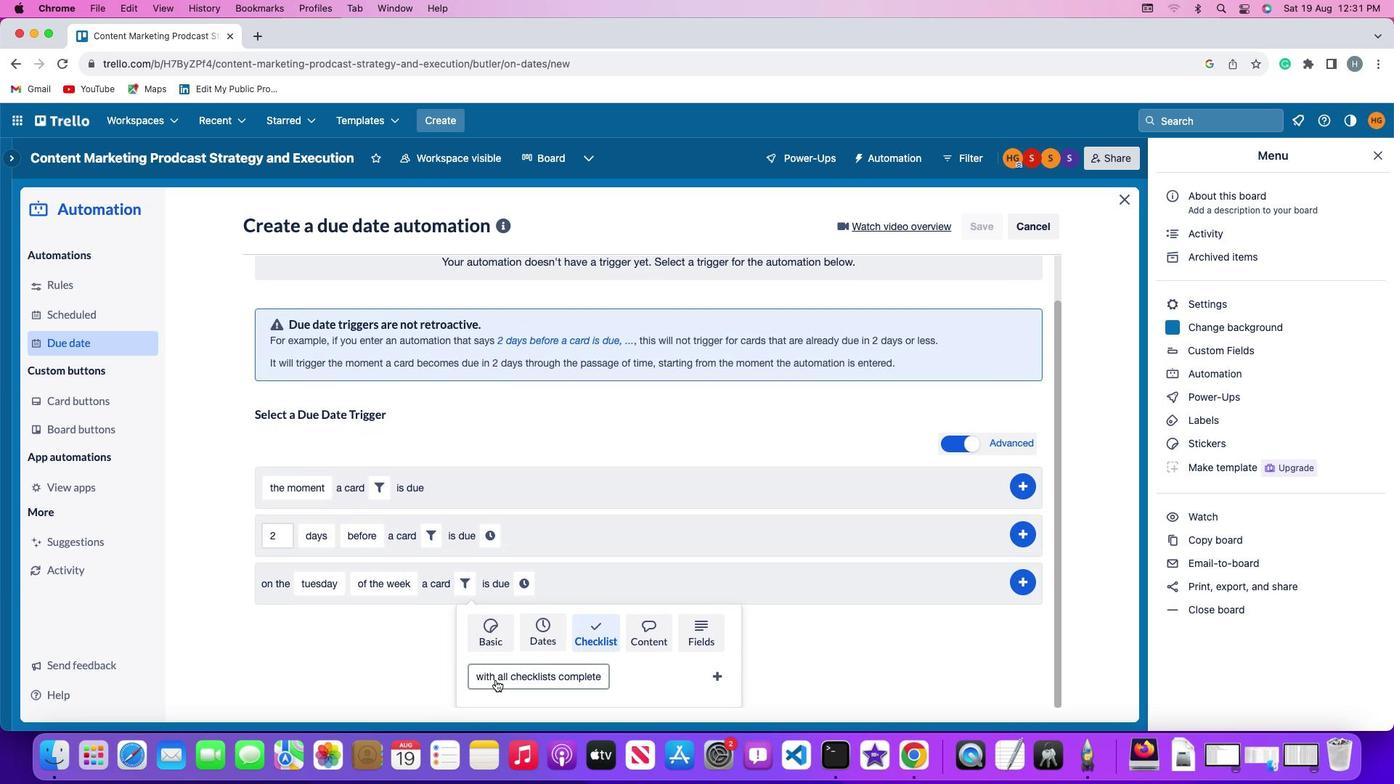 
Action: Mouse pressed left at (496, 679)
Screenshot: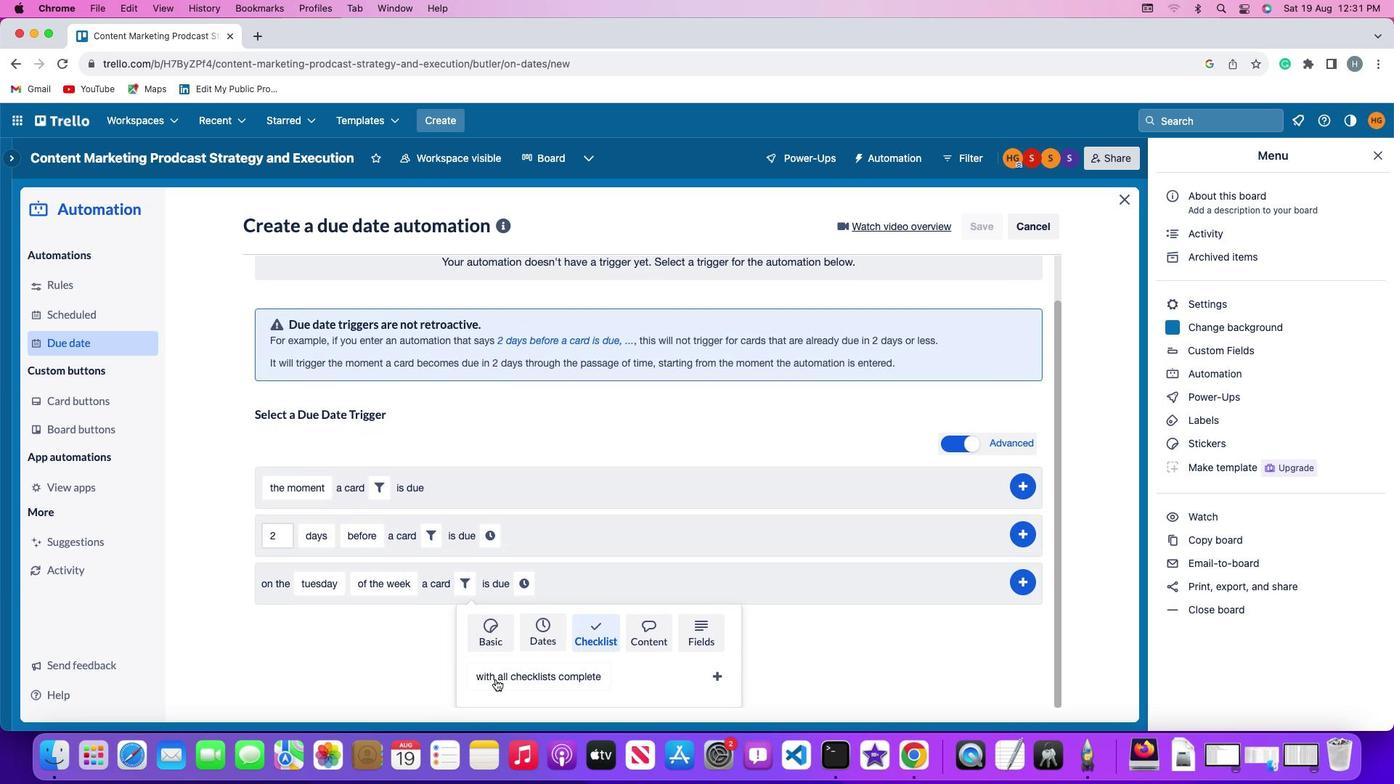 
Action: Mouse moved to (525, 562)
Screenshot: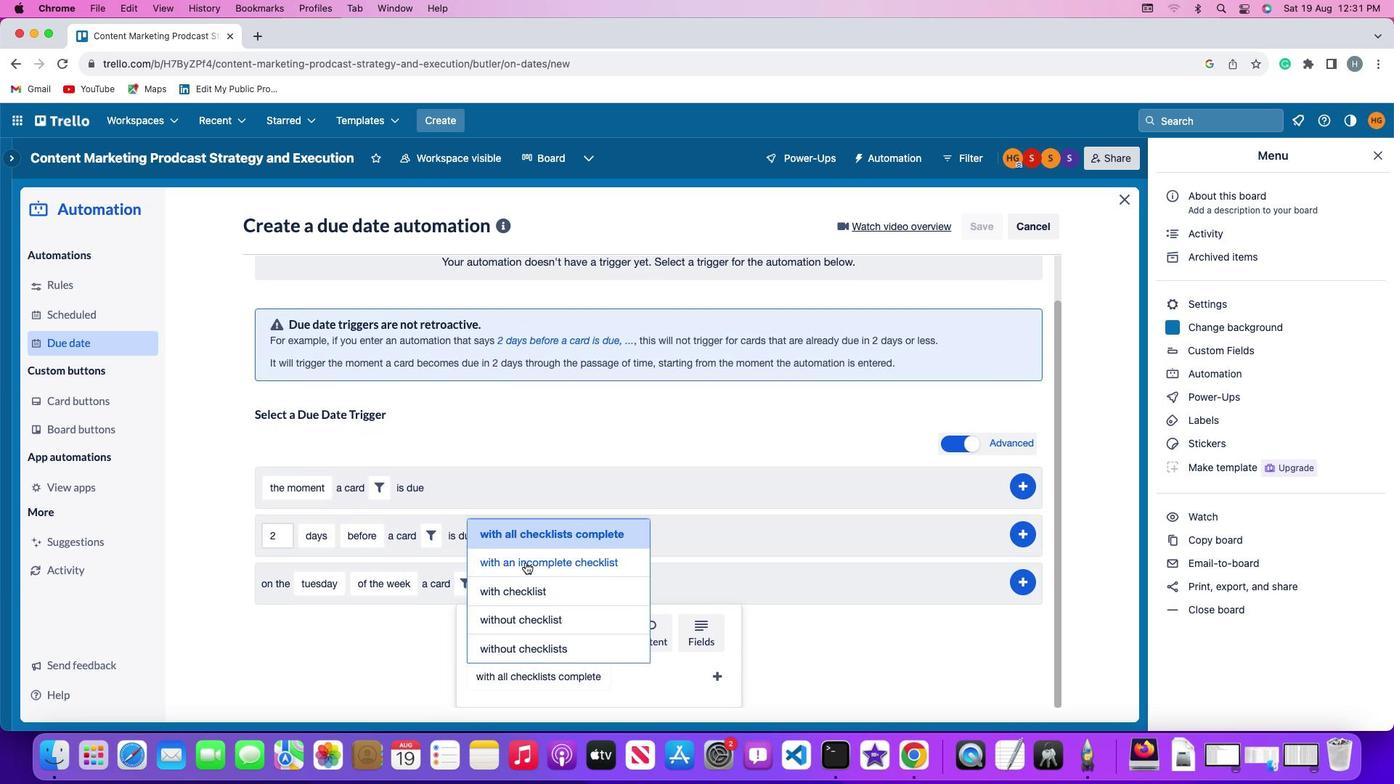 
Action: Mouse pressed left at (525, 562)
Screenshot: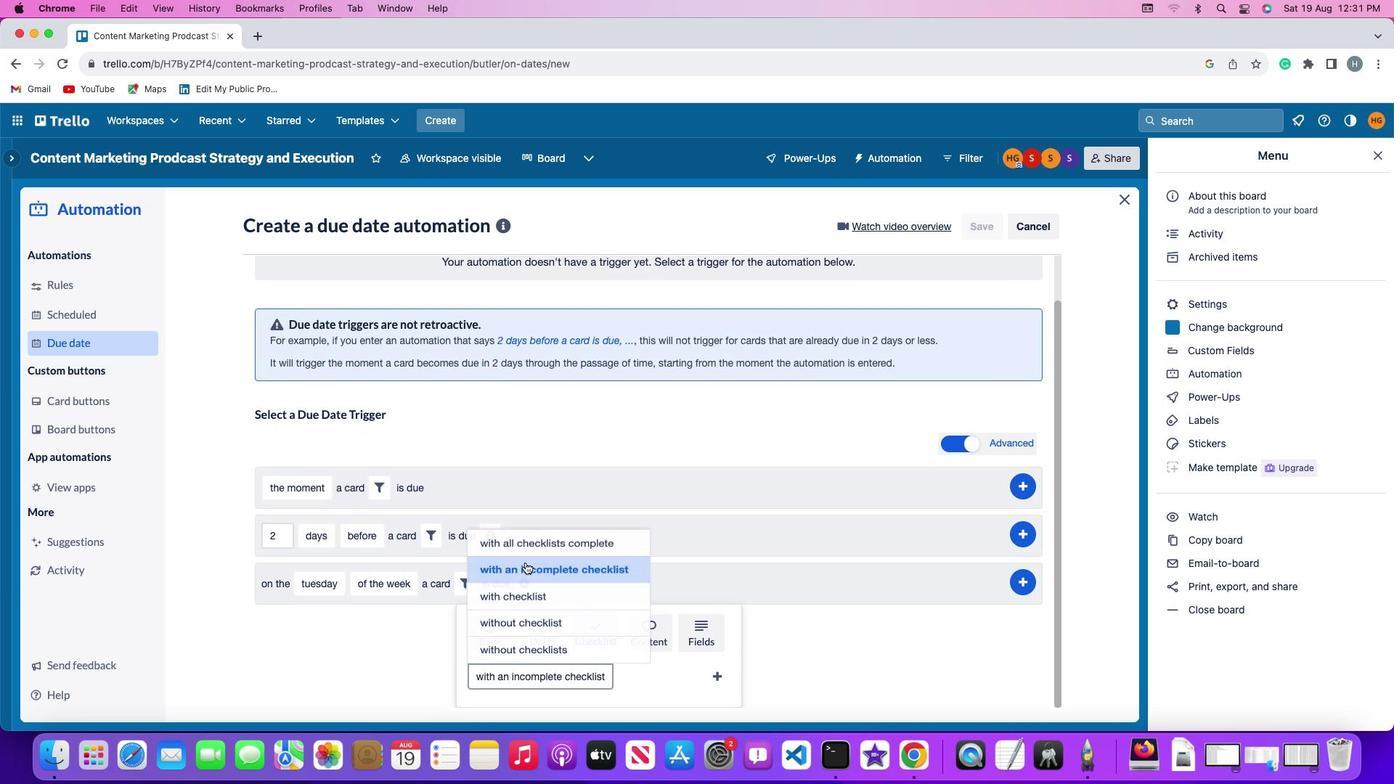 
Action: Mouse moved to (719, 674)
Screenshot: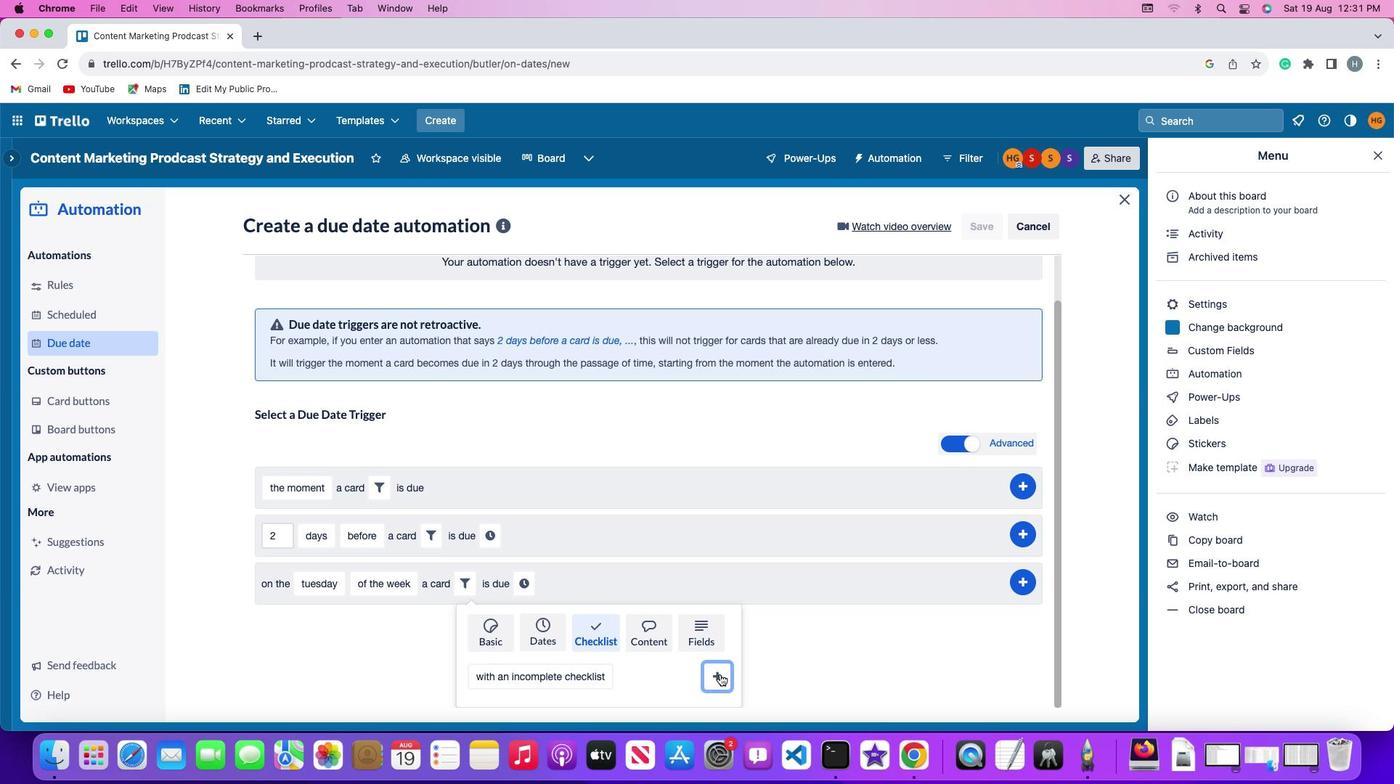 
Action: Mouse pressed left at (719, 674)
Screenshot: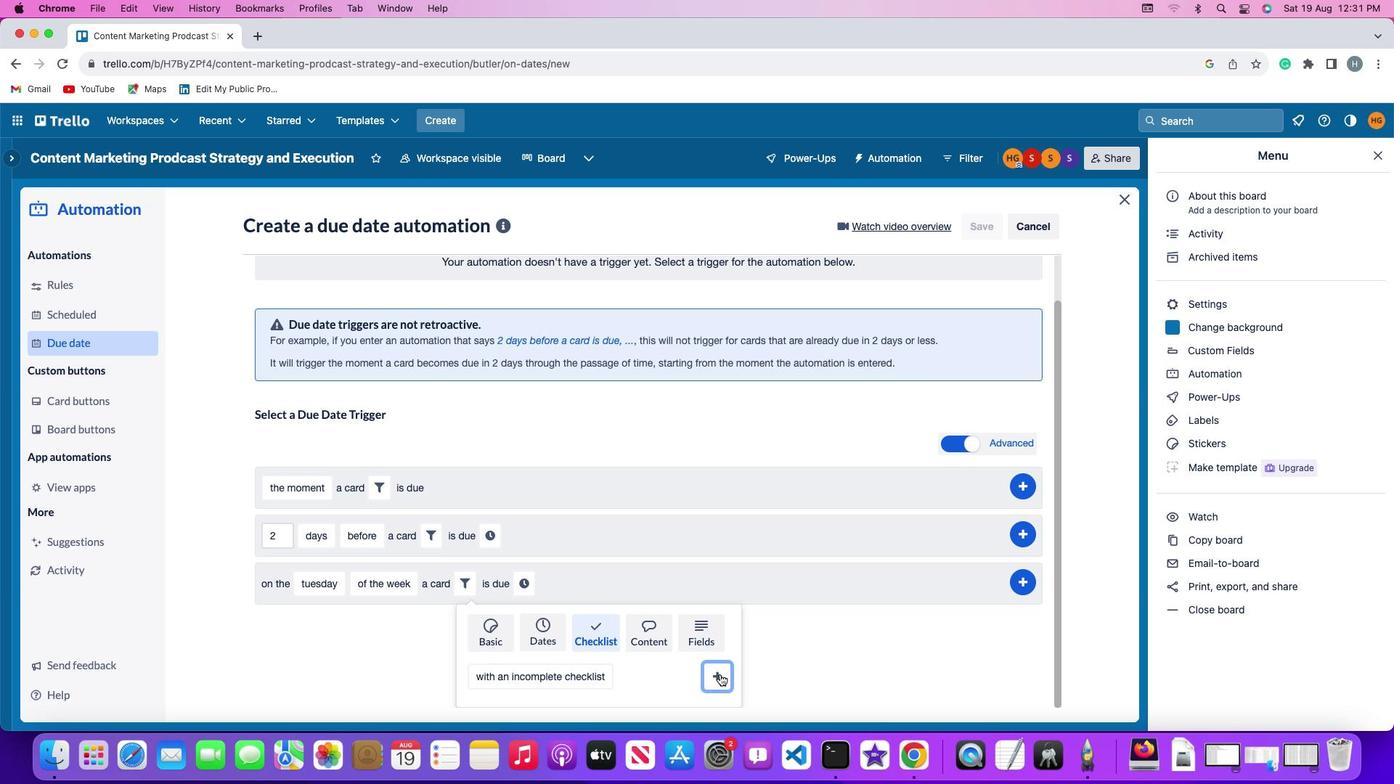 
Action: Mouse moved to (693, 631)
Screenshot: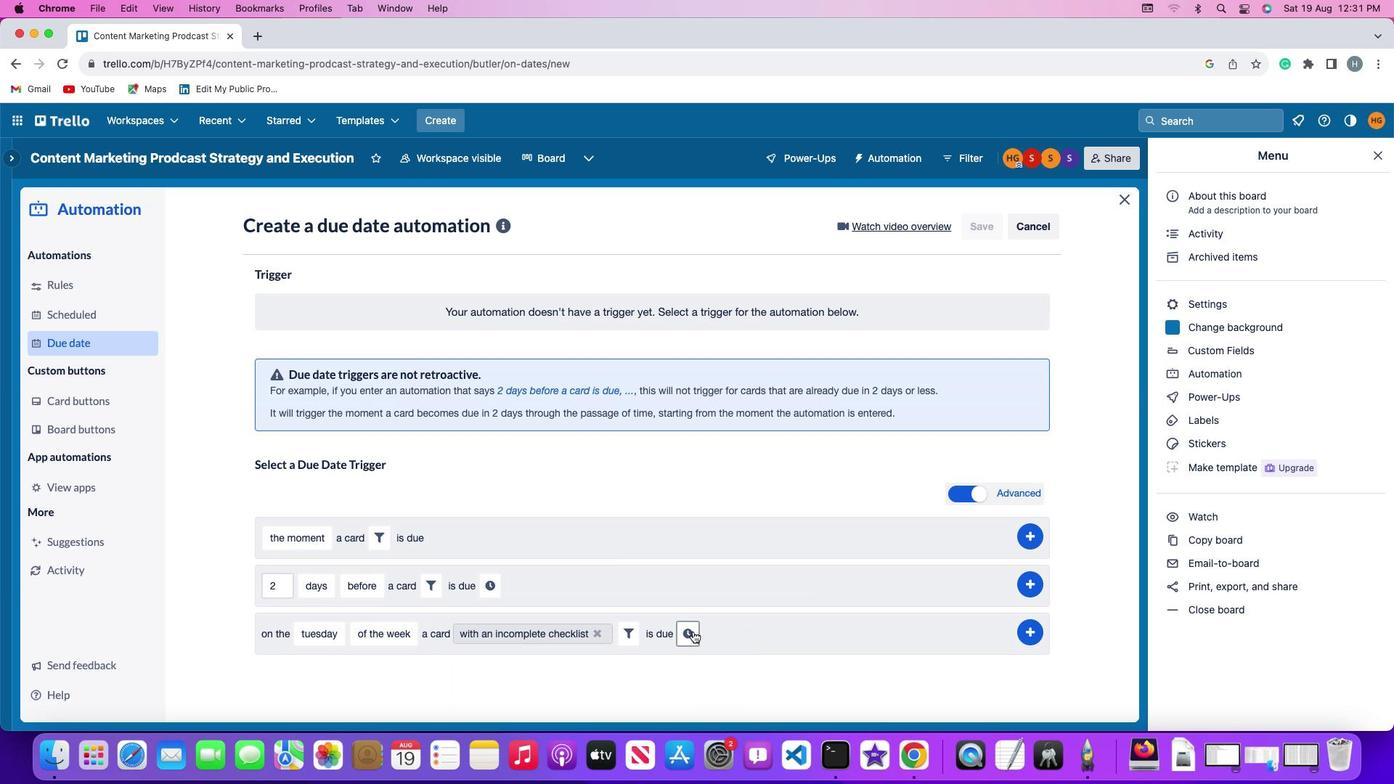 
Action: Mouse pressed left at (693, 631)
Screenshot: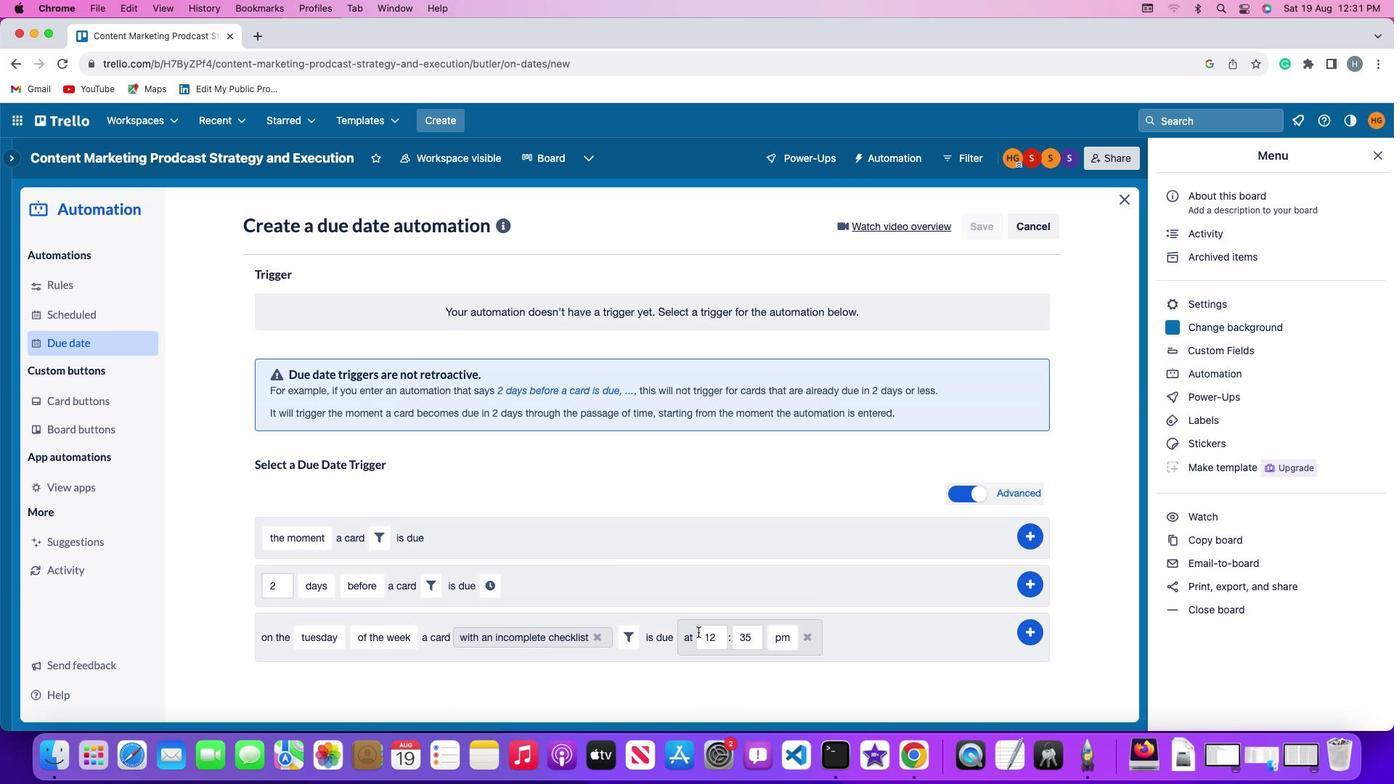 
Action: Mouse moved to (725, 639)
Screenshot: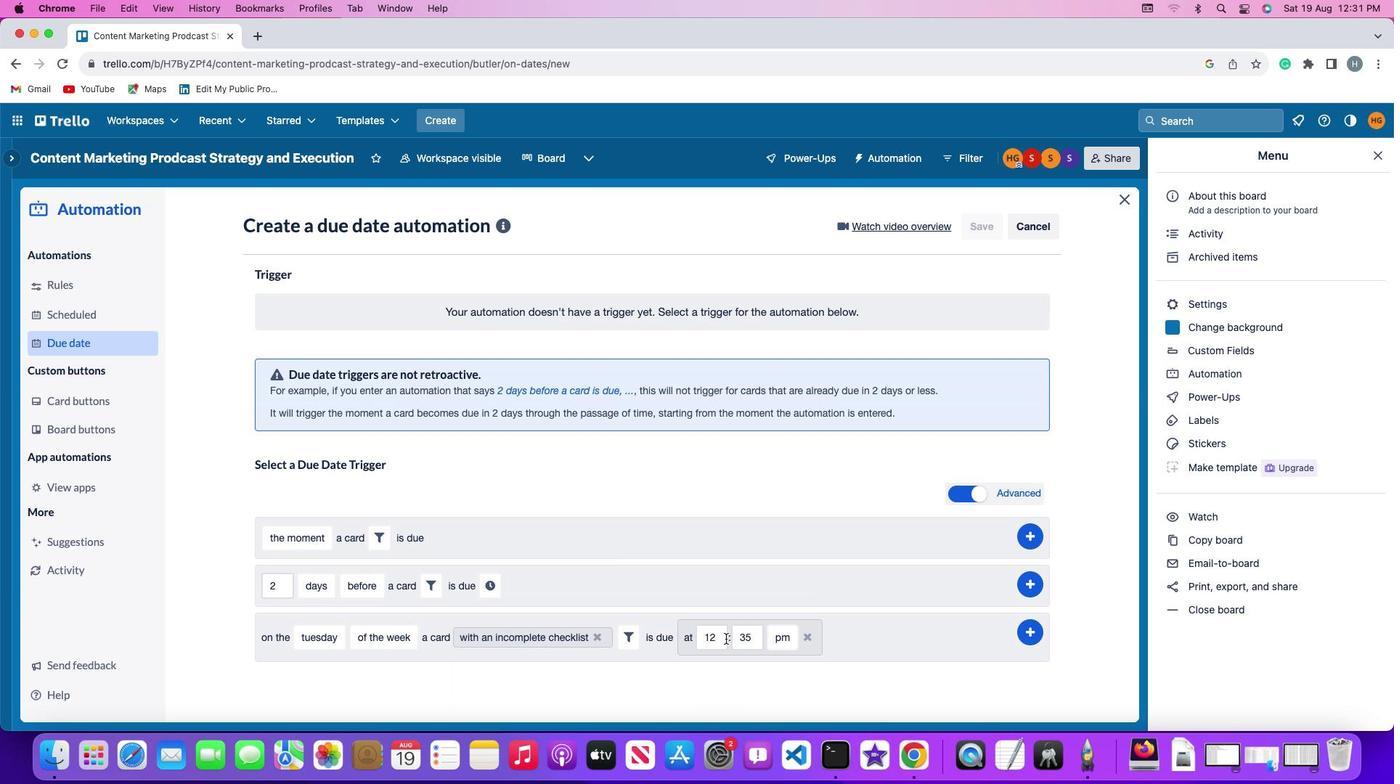 
Action: Mouse pressed left at (725, 639)
Screenshot: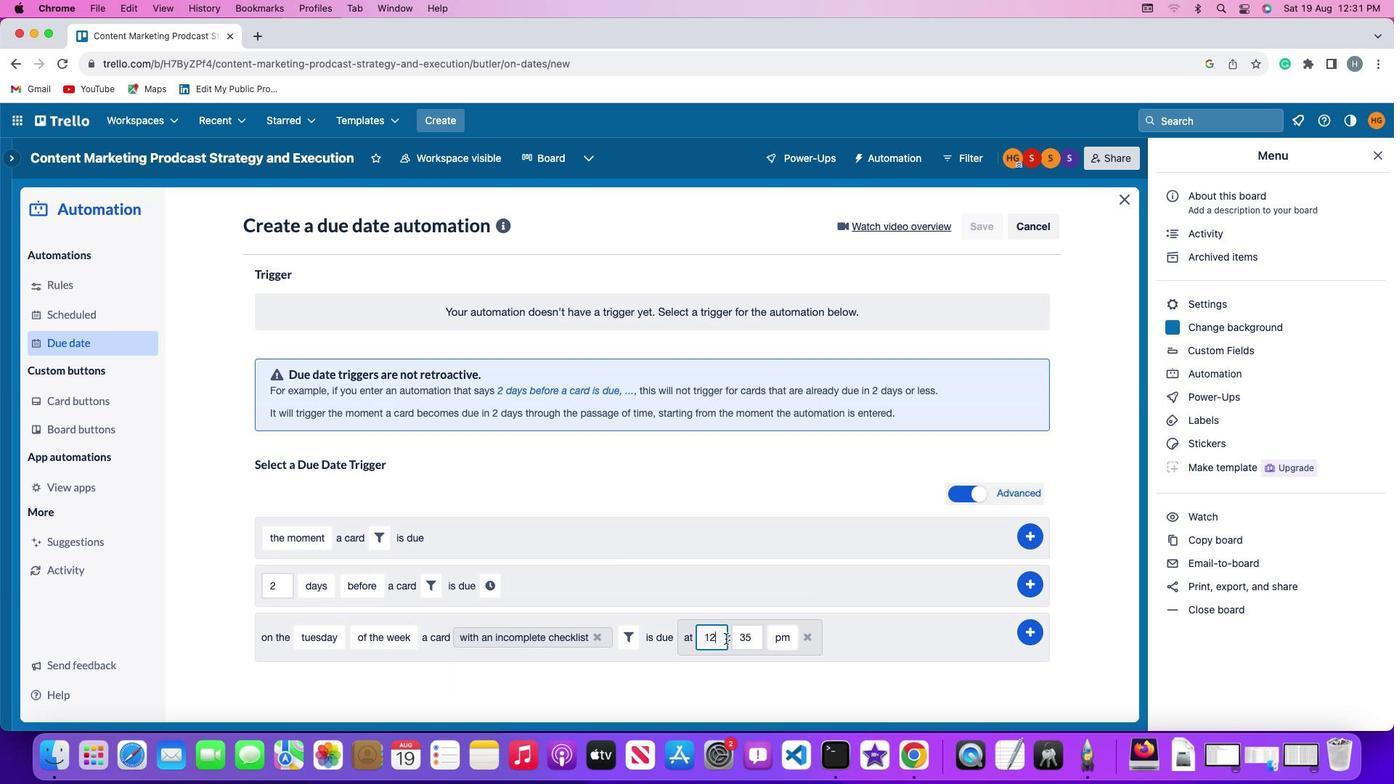 
Action: Mouse moved to (724, 639)
Screenshot: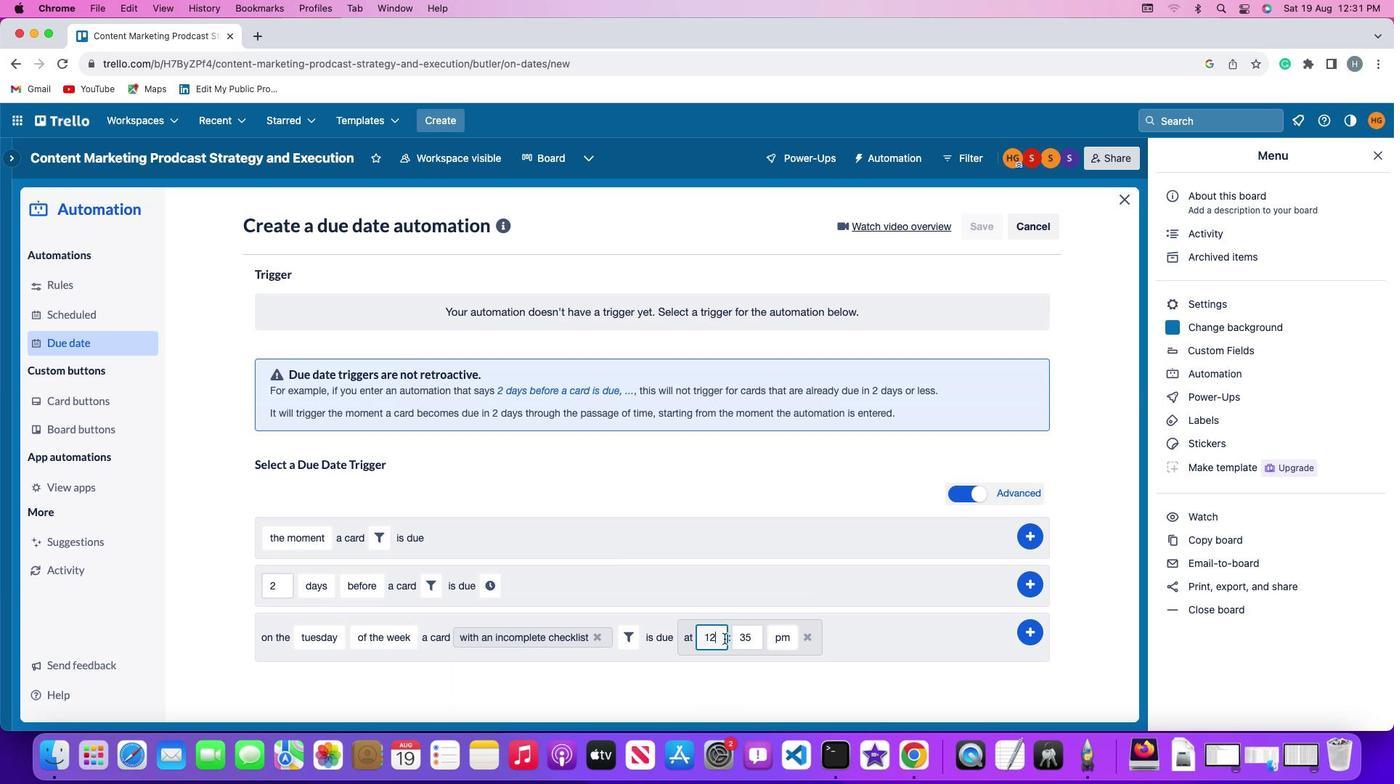 
Action: Key pressed Key.backspaceKey.backspace'1''1'
Screenshot: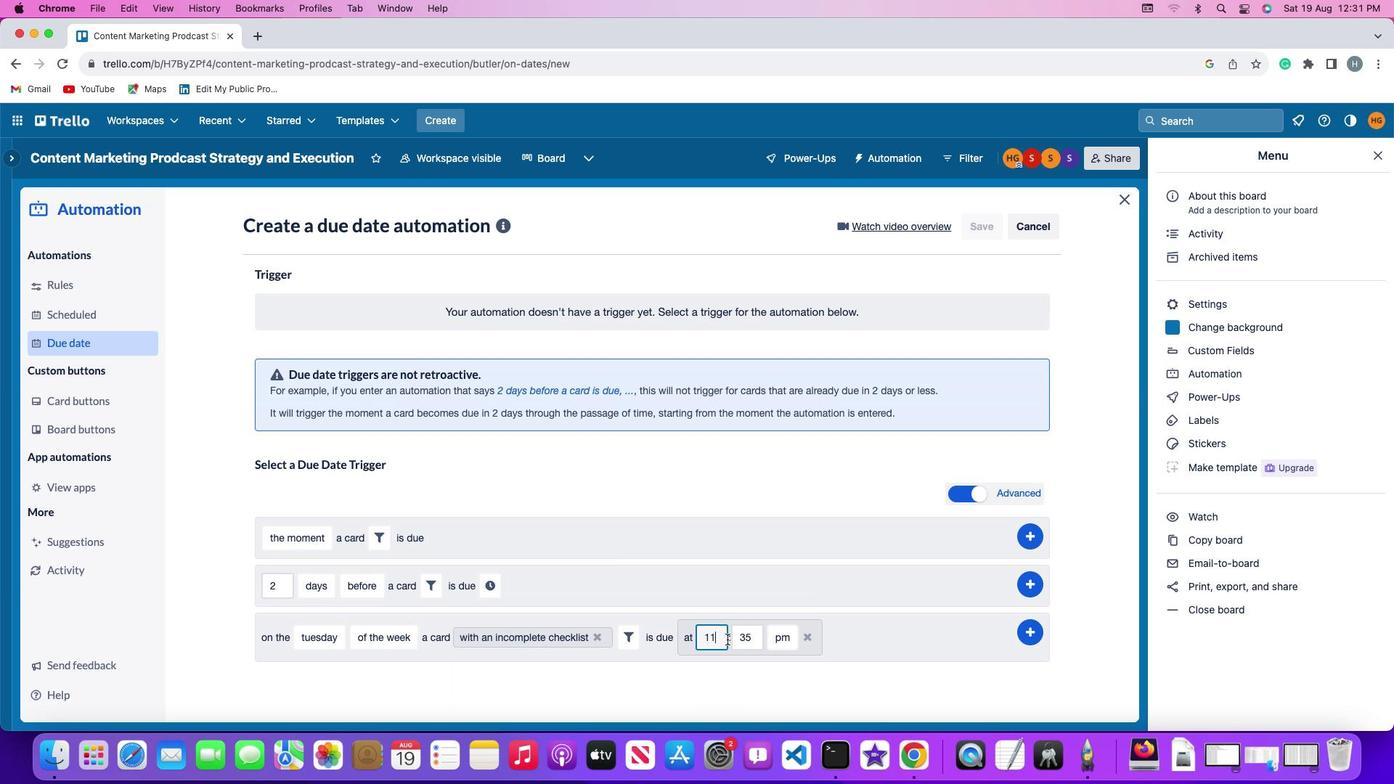 
Action: Mouse moved to (751, 642)
Screenshot: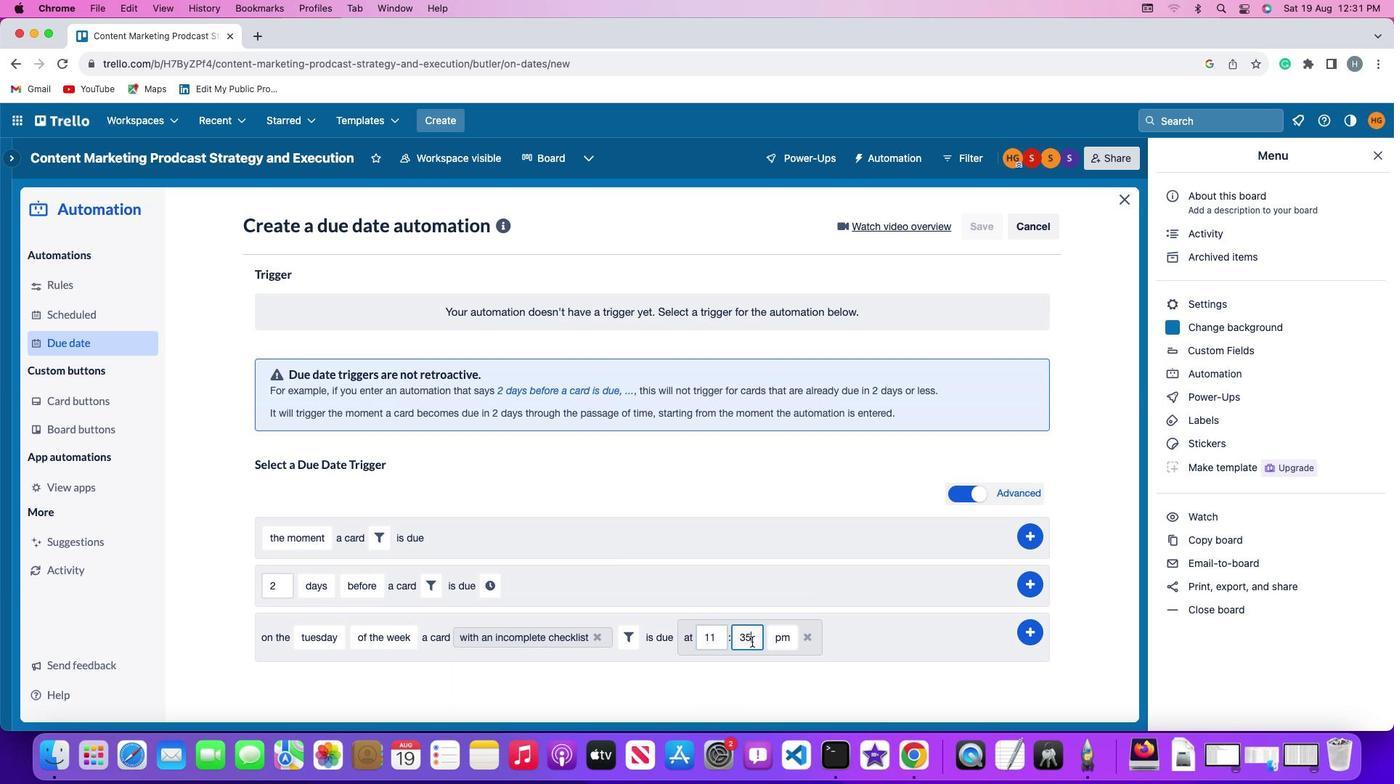 
Action: Mouse pressed left at (751, 642)
Screenshot: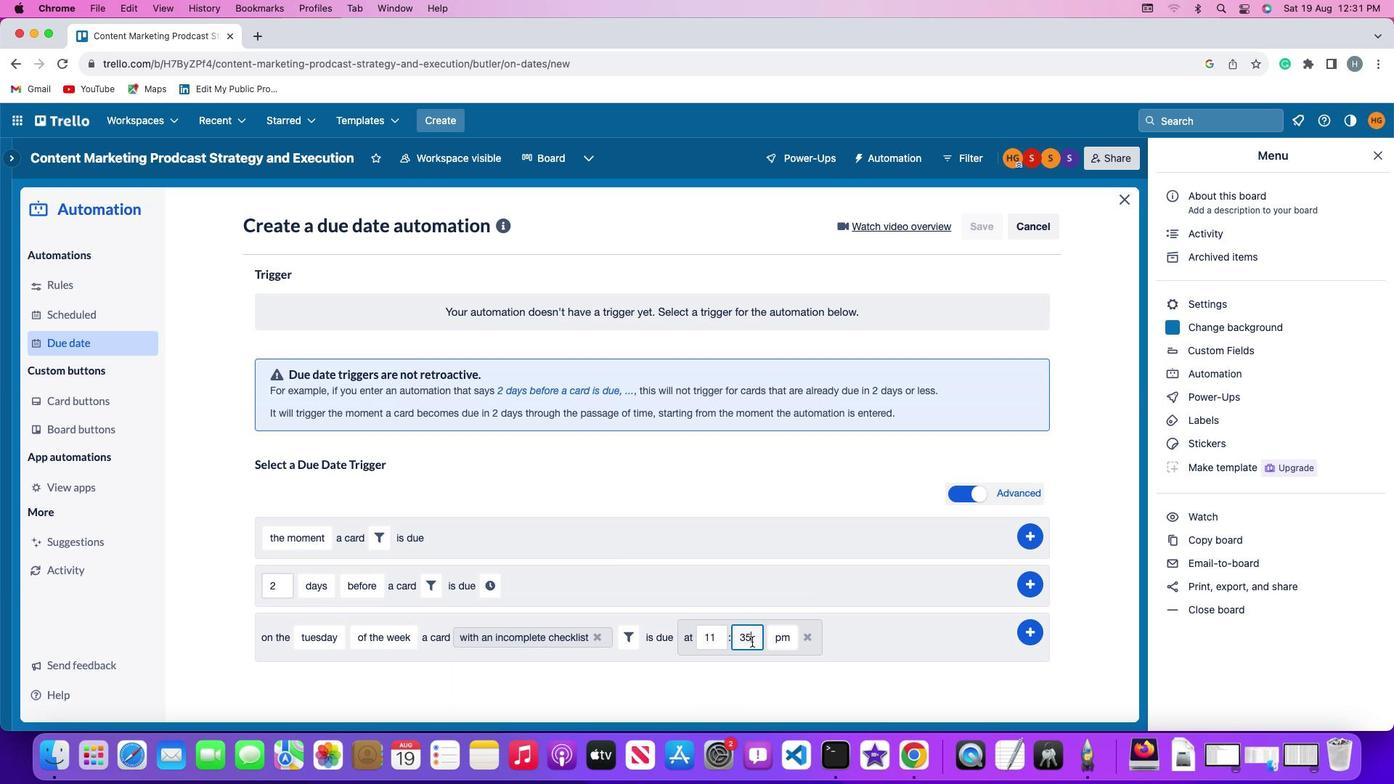 
Action: Key pressed Key.backspaceKey.backspace'0''0'
Screenshot: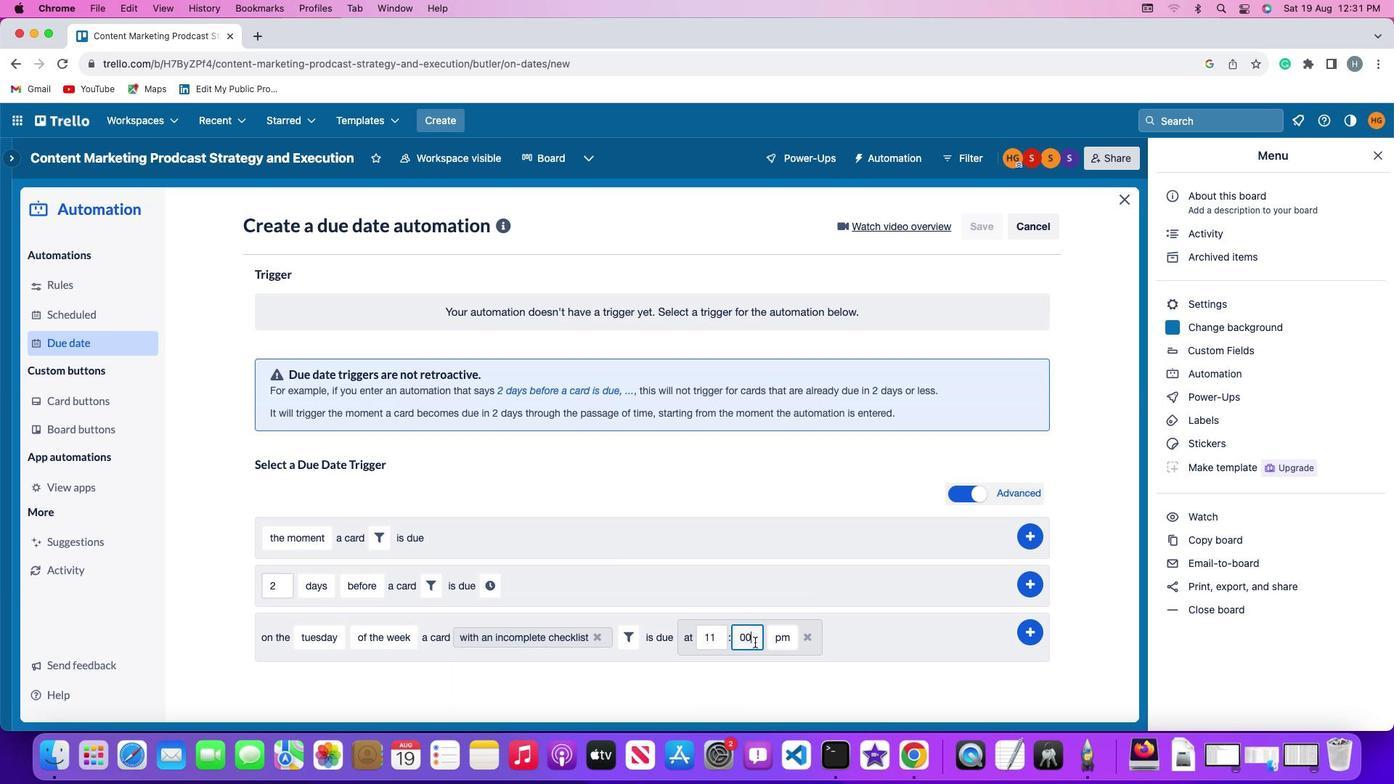 
Action: Mouse moved to (784, 640)
Screenshot: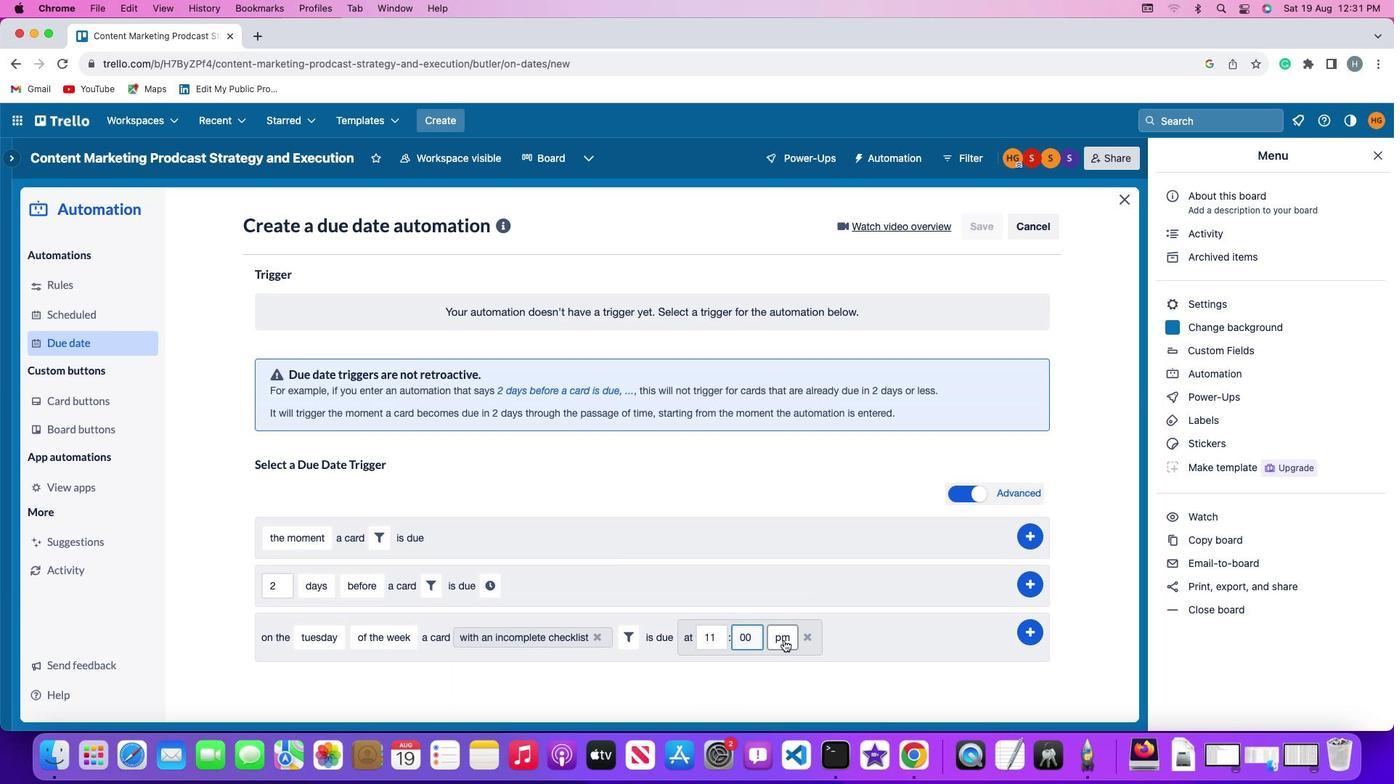 
Action: Mouse pressed left at (784, 640)
Screenshot: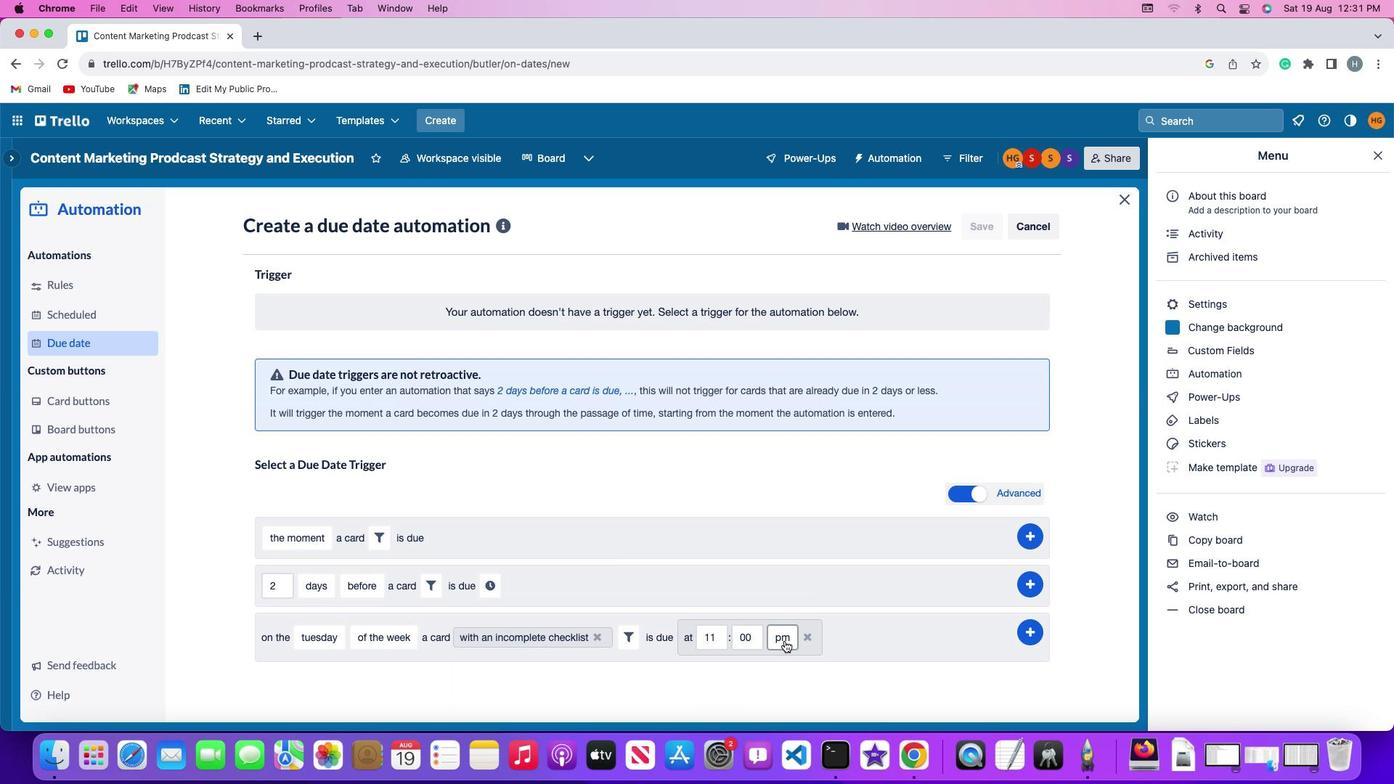 
Action: Mouse moved to (783, 661)
Screenshot: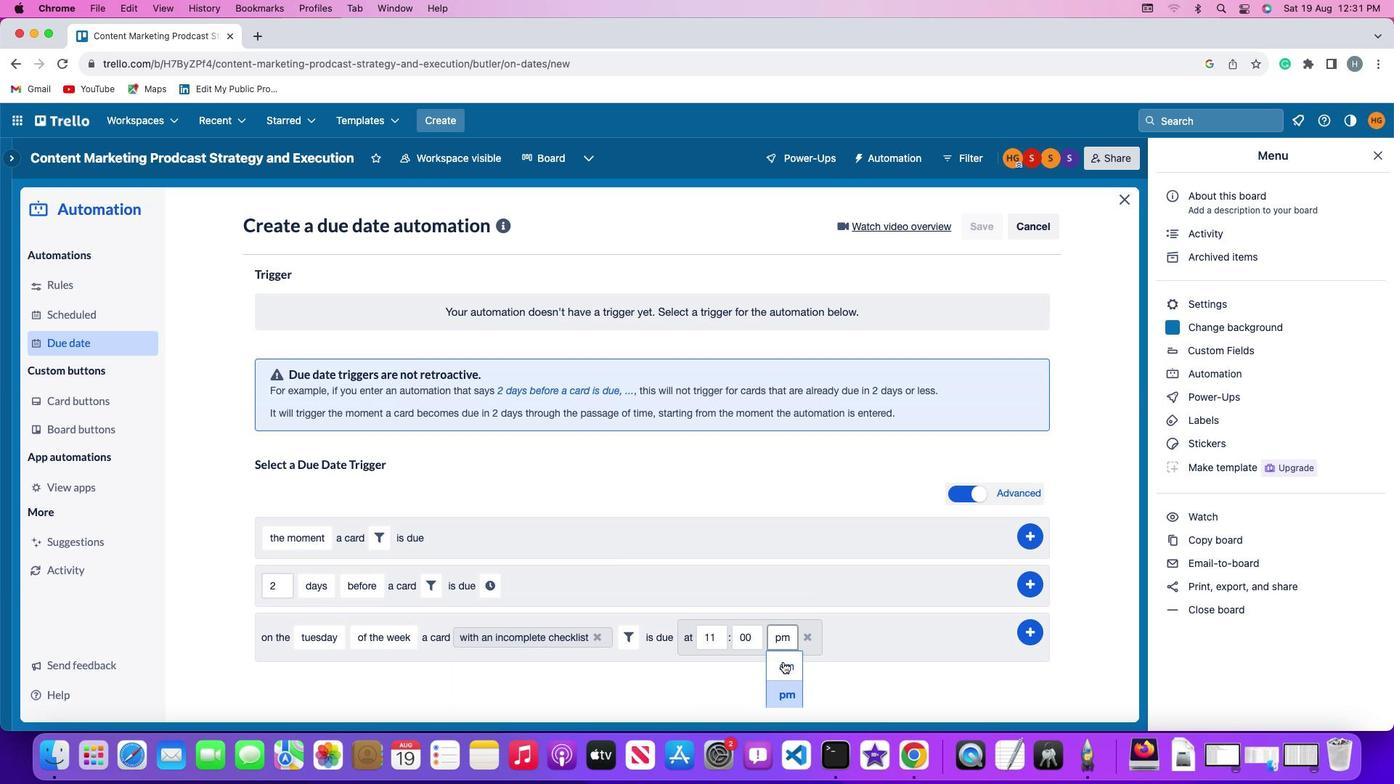 
Action: Mouse pressed left at (783, 661)
Screenshot: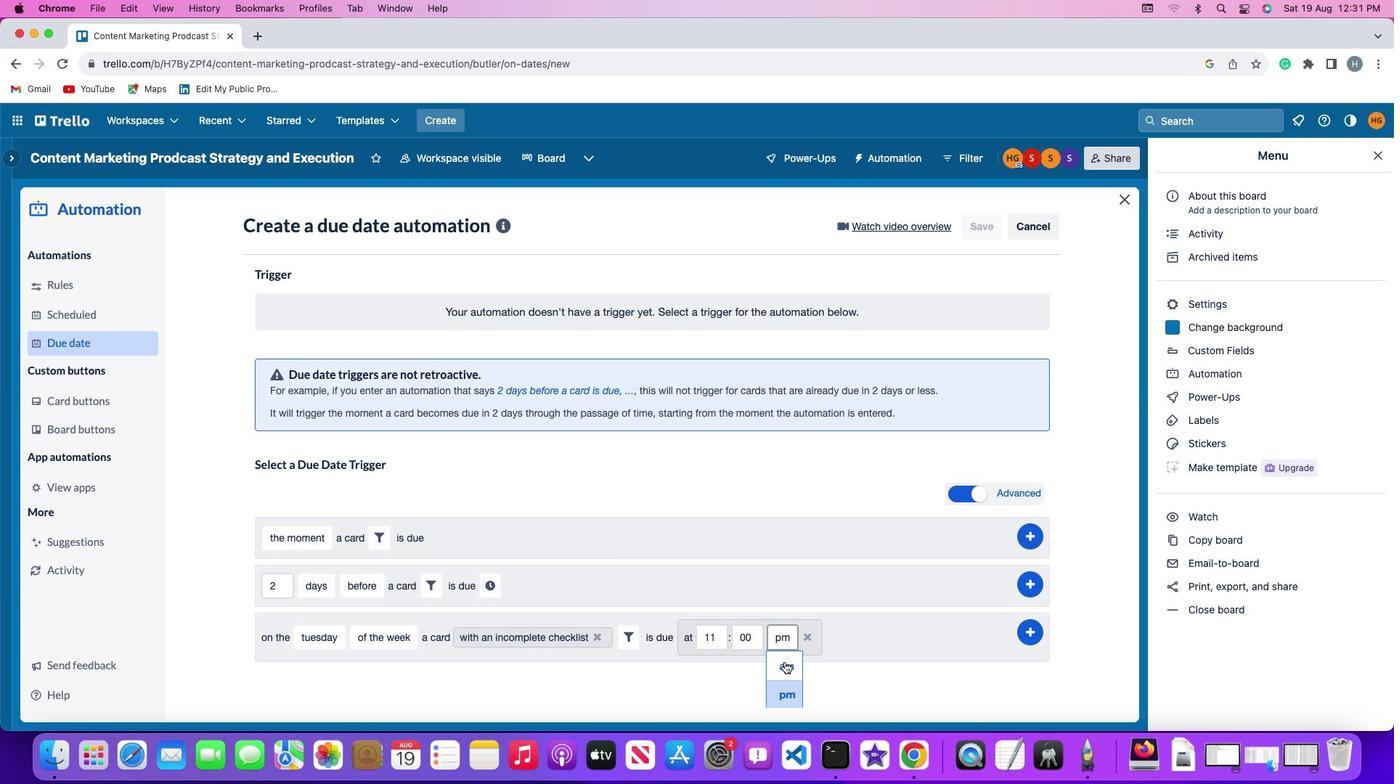 
Action: Mouse moved to (1035, 627)
Screenshot: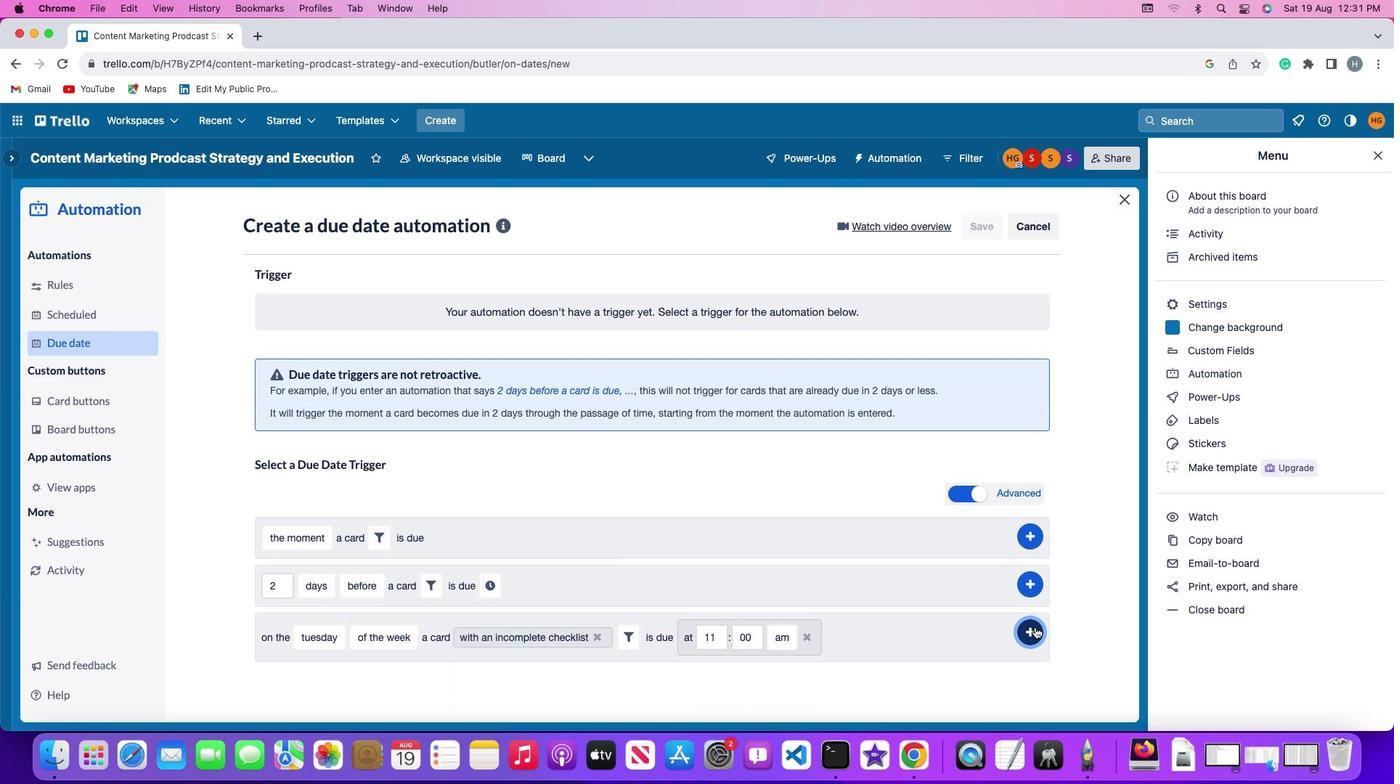 
Action: Mouse pressed left at (1035, 627)
Screenshot: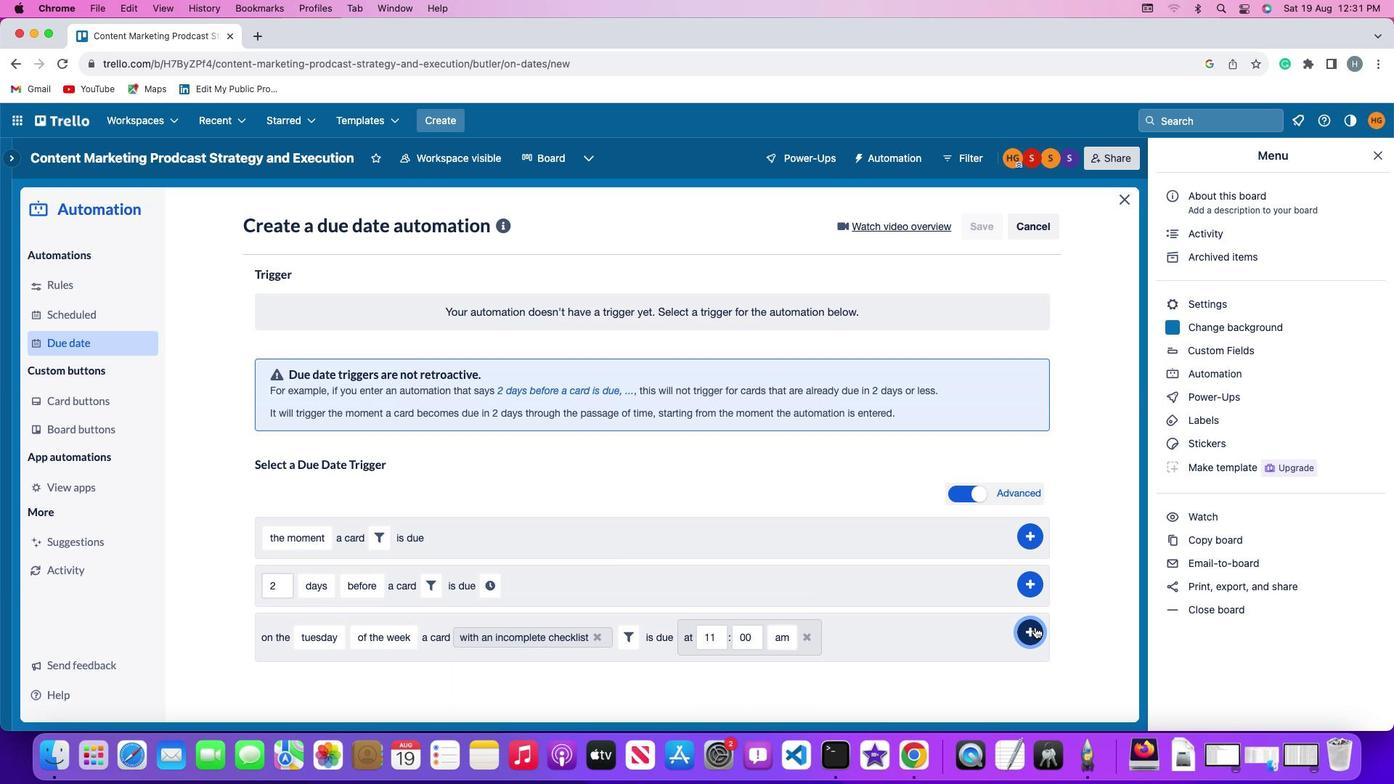 
Action: Mouse moved to (1111, 493)
Screenshot: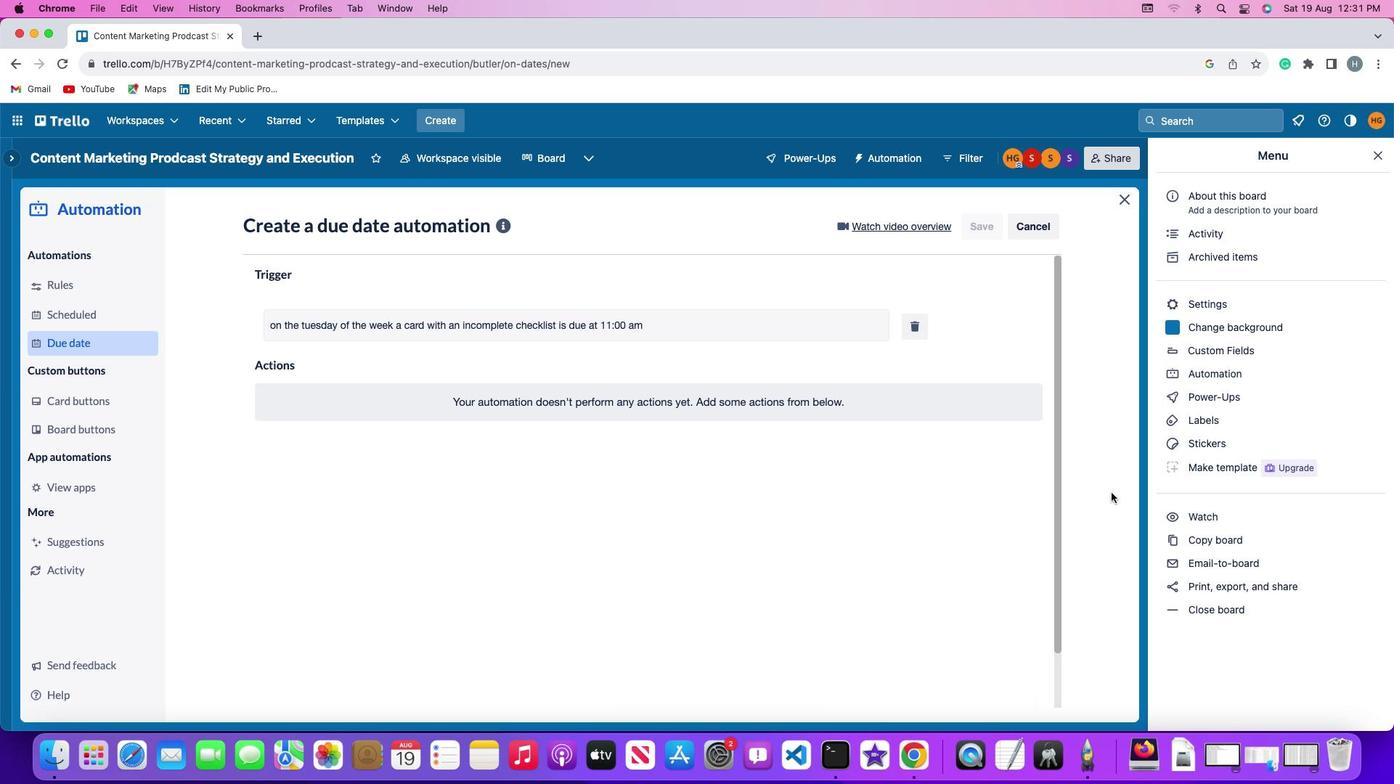 
